 Task: Find connections with filter location Ratingen with filter topic #lawstudentswith filter profile language Spanish with filter current company Aditi Consulting with filter school Pune jobs with filter industry Engineering Services with filter service category Information Management with filter keywords title Software Engineer
Action: Mouse moved to (239, 191)
Screenshot: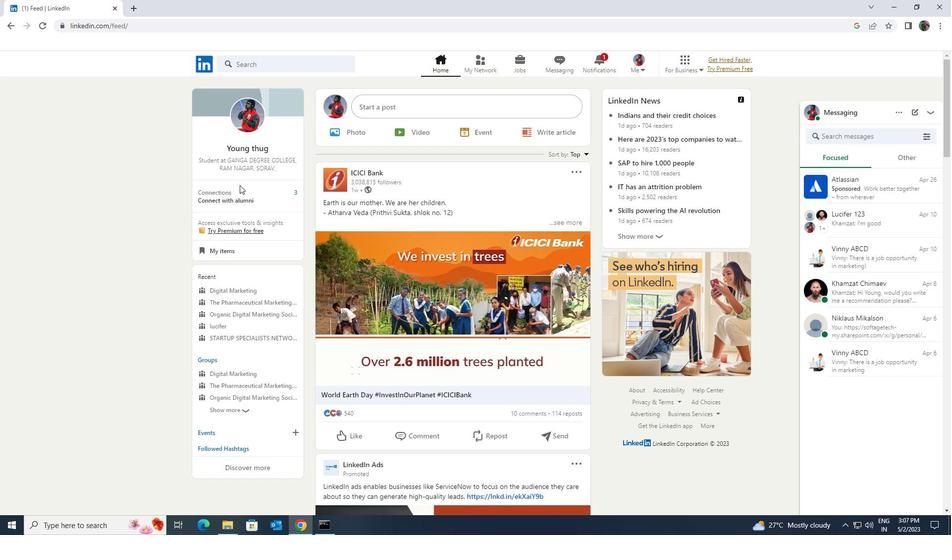 
Action: Mouse pressed left at (239, 191)
Screenshot: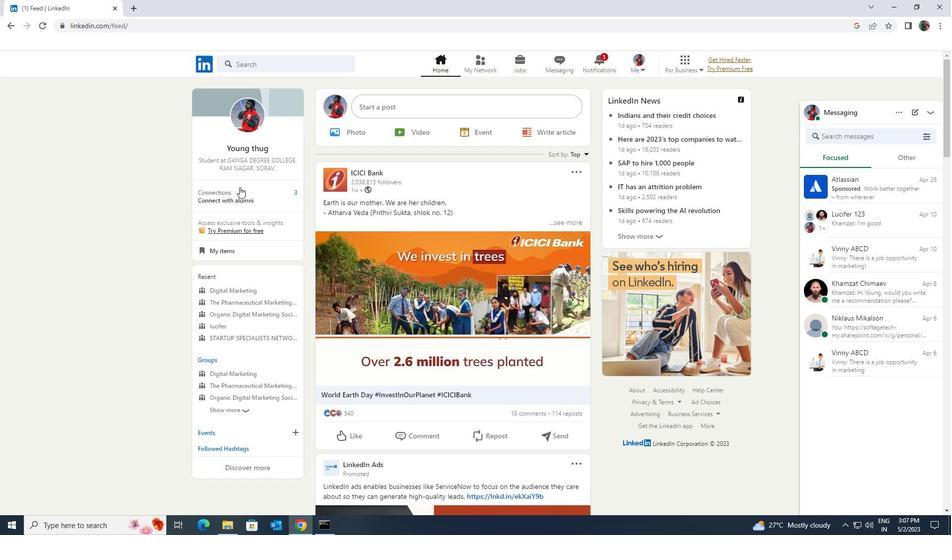 
Action: Mouse moved to (246, 122)
Screenshot: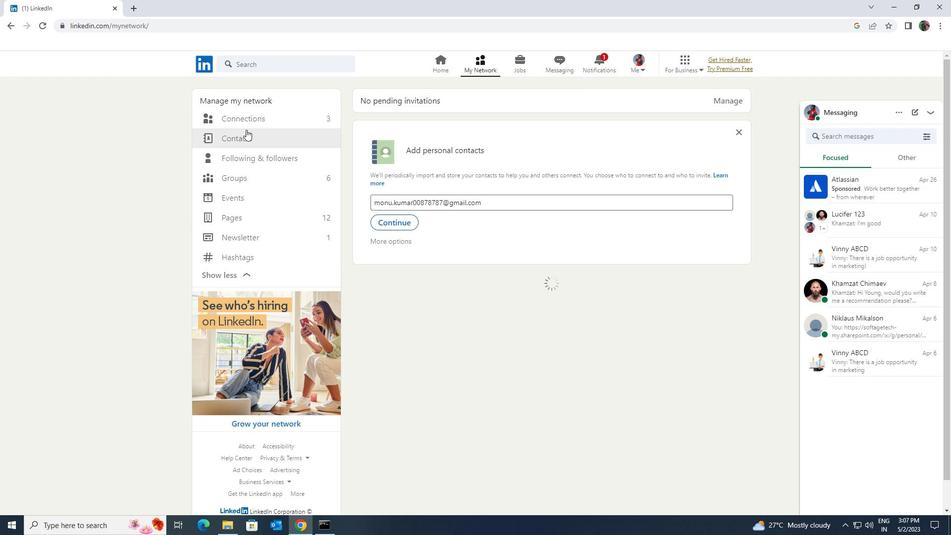
Action: Mouse pressed left at (246, 122)
Screenshot: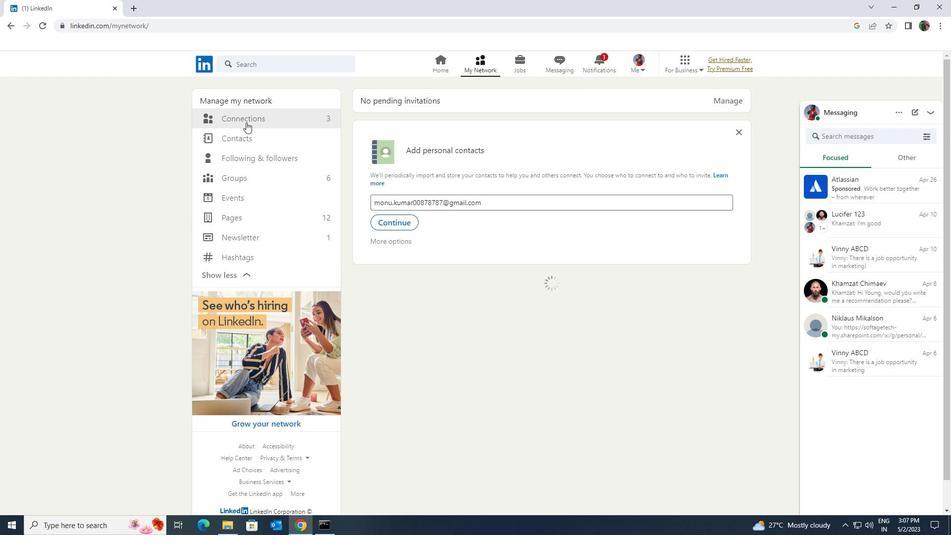 
Action: Mouse moved to (535, 119)
Screenshot: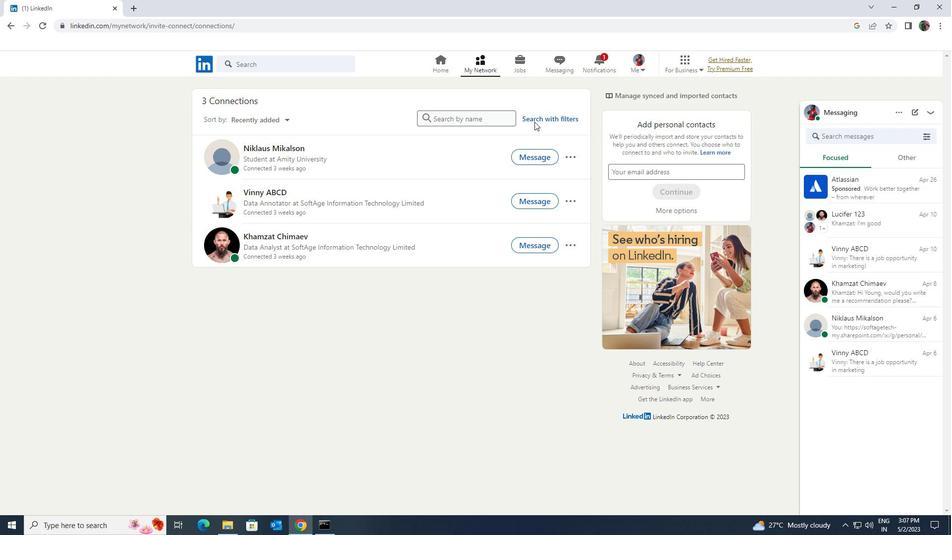 
Action: Mouse pressed left at (535, 119)
Screenshot: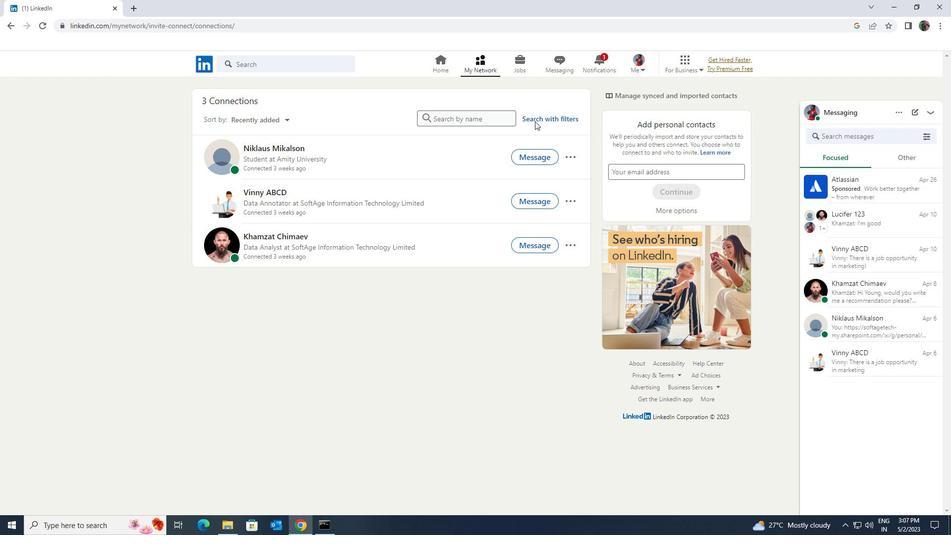 
Action: Mouse pressed left at (535, 119)
Screenshot: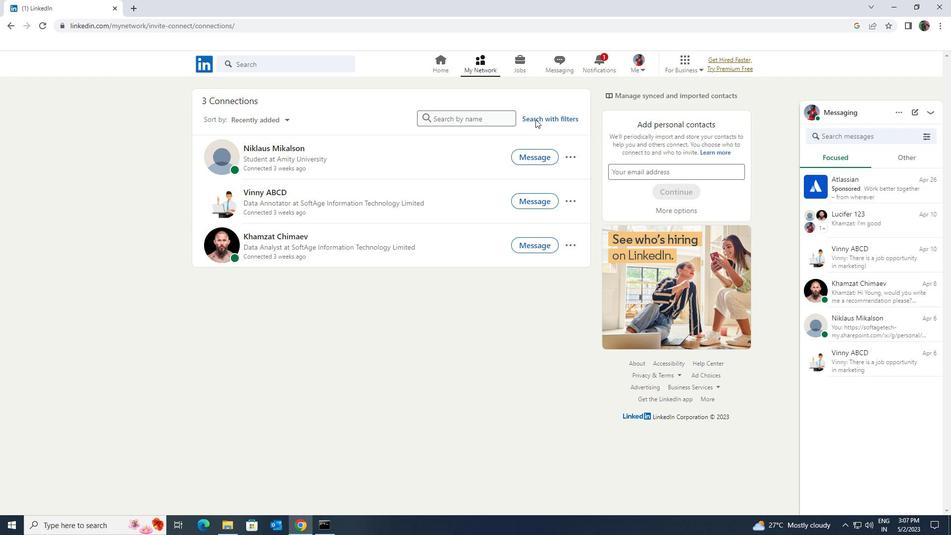 
Action: Mouse moved to (509, 92)
Screenshot: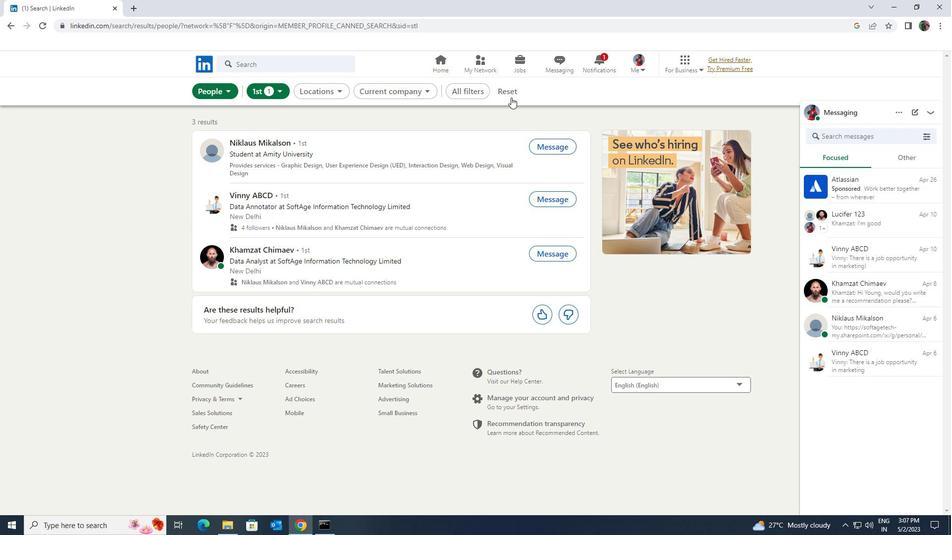 
Action: Mouse pressed left at (509, 92)
Screenshot: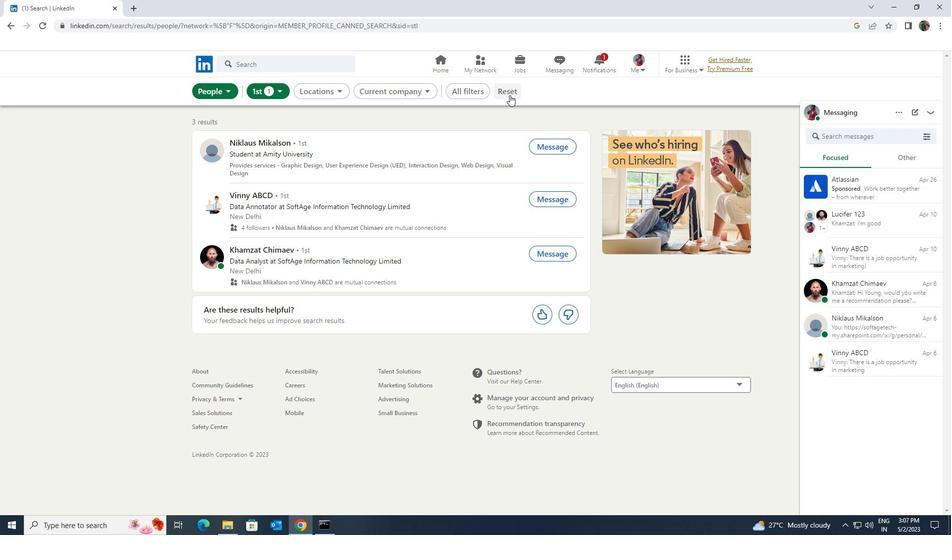
Action: Mouse moved to (488, 91)
Screenshot: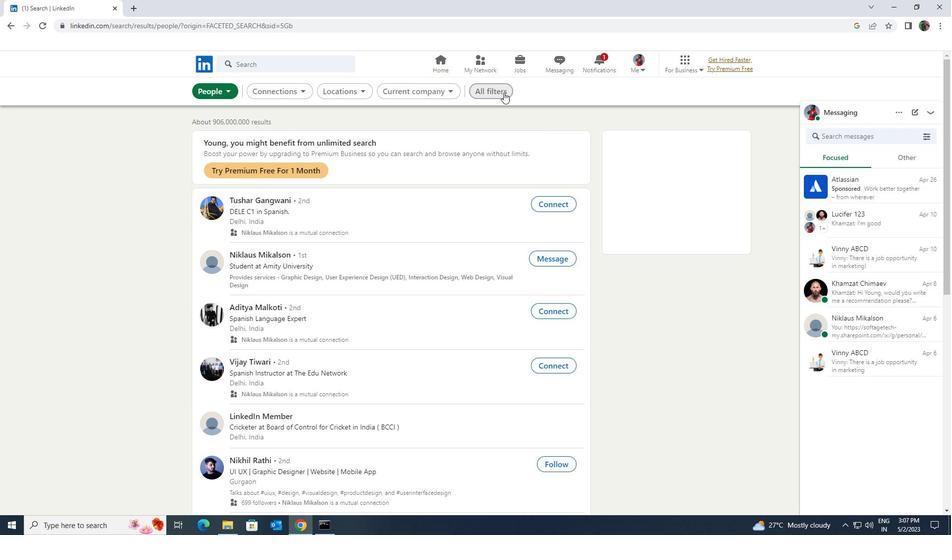 
Action: Mouse pressed left at (488, 91)
Screenshot: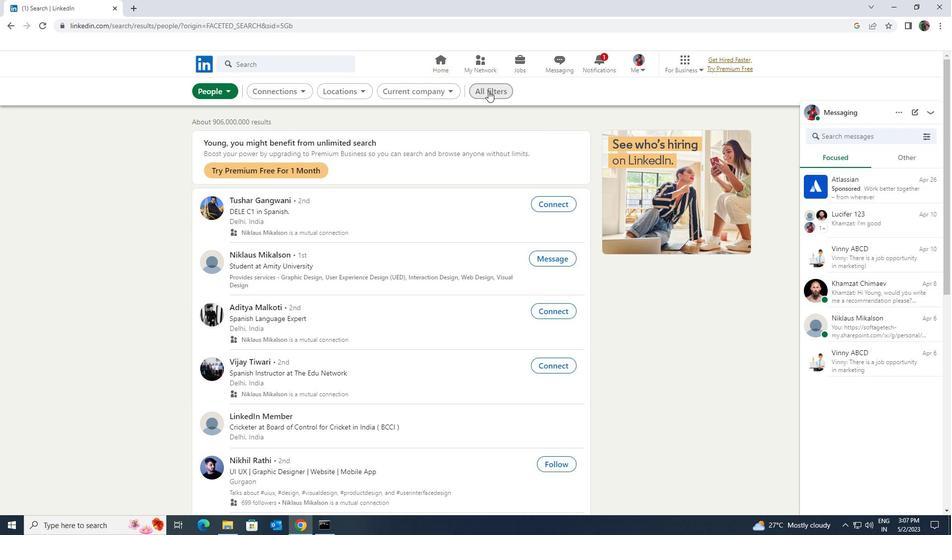 
Action: Mouse moved to (832, 391)
Screenshot: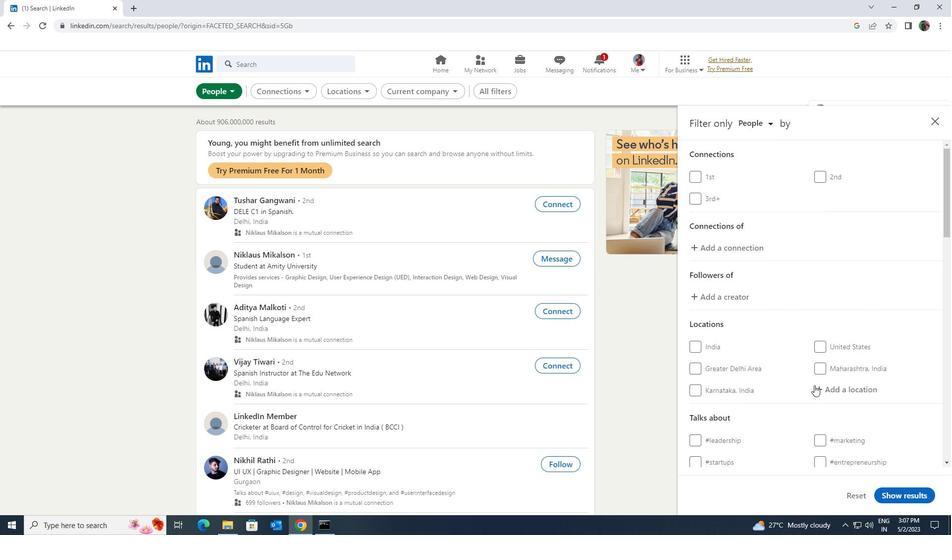 
Action: Mouse pressed left at (832, 391)
Screenshot: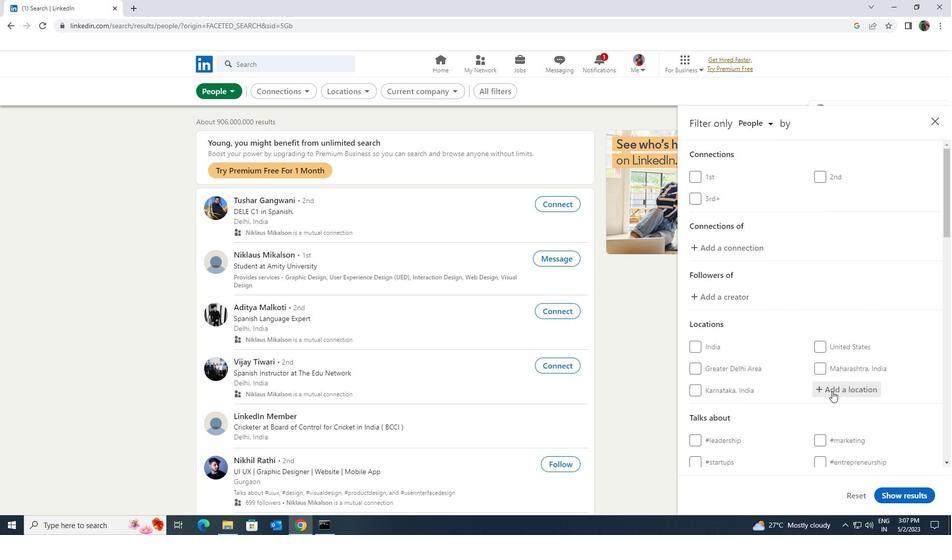 
Action: Key pressed <Key.shift>RATINGEN
Screenshot: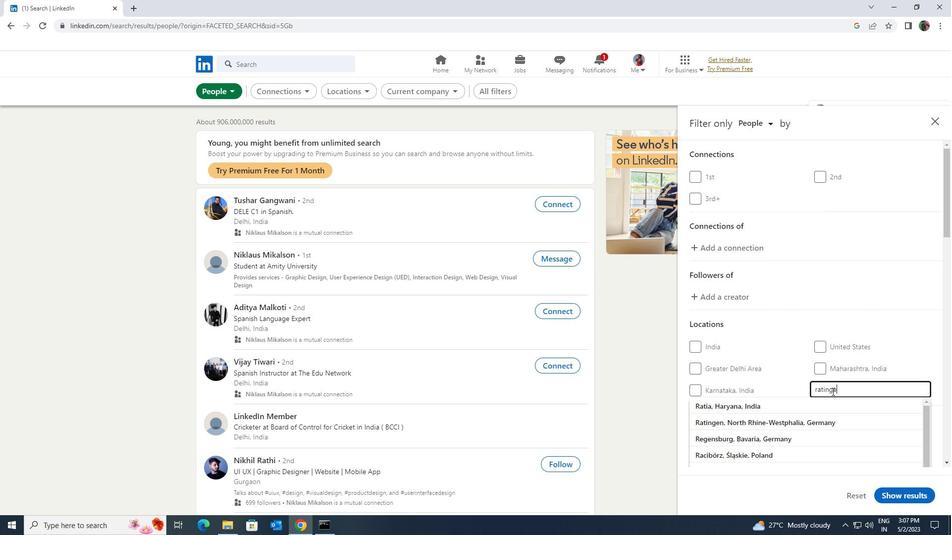 
Action: Mouse moved to (832, 401)
Screenshot: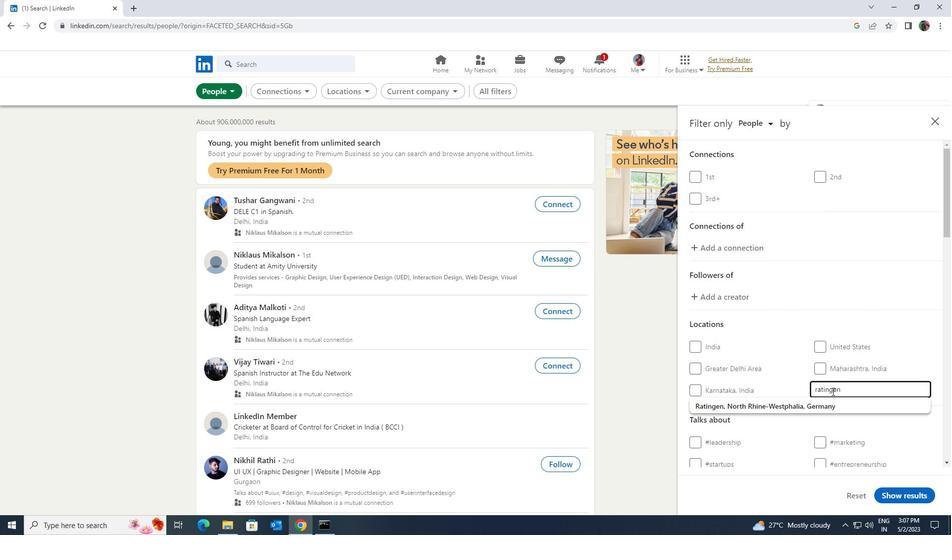 
Action: Mouse pressed left at (832, 401)
Screenshot: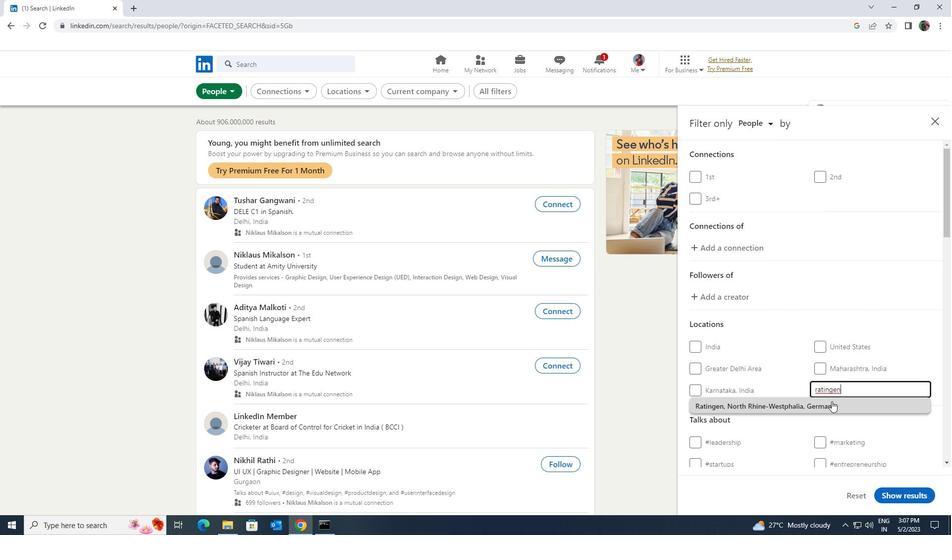 
Action: Mouse moved to (833, 401)
Screenshot: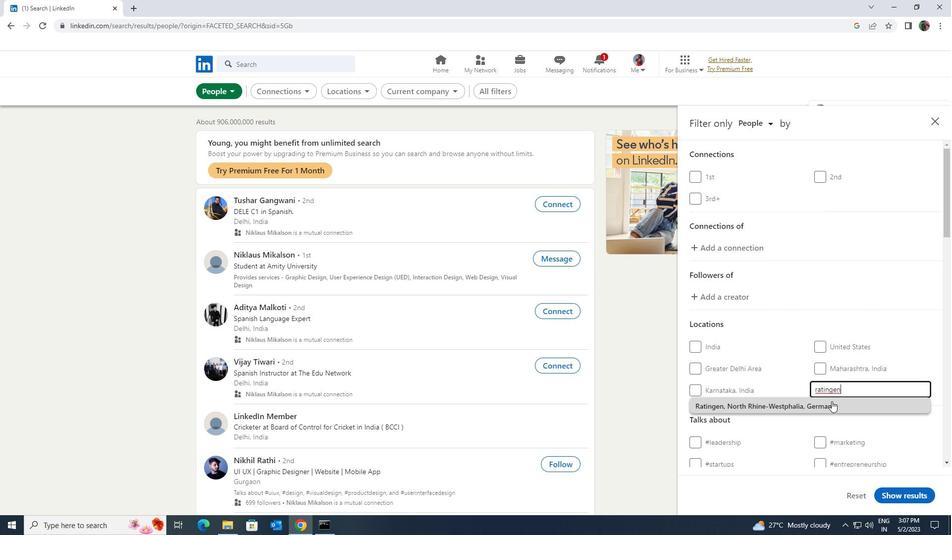 
Action: Mouse scrolled (833, 401) with delta (0, 0)
Screenshot: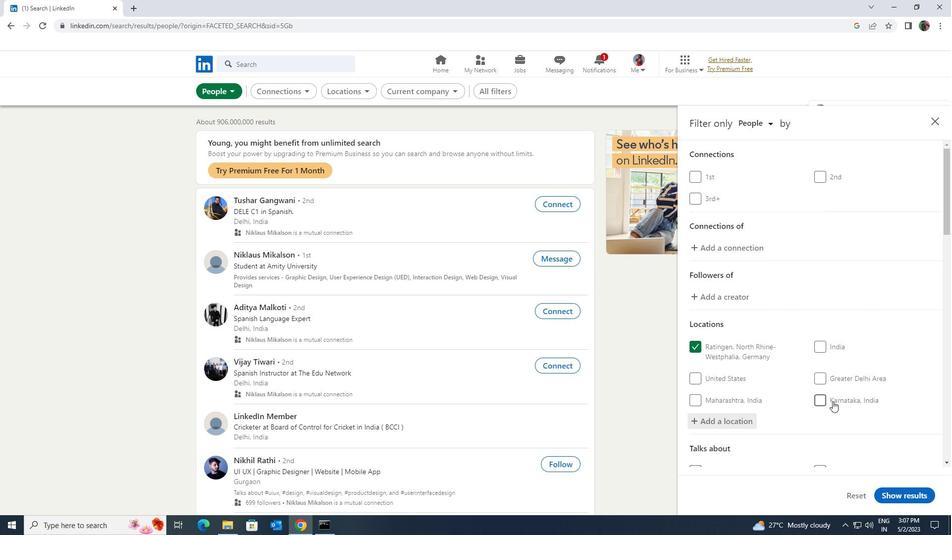 
Action: Mouse scrolled (833, 401) with delta (0, 0)
Screenshot: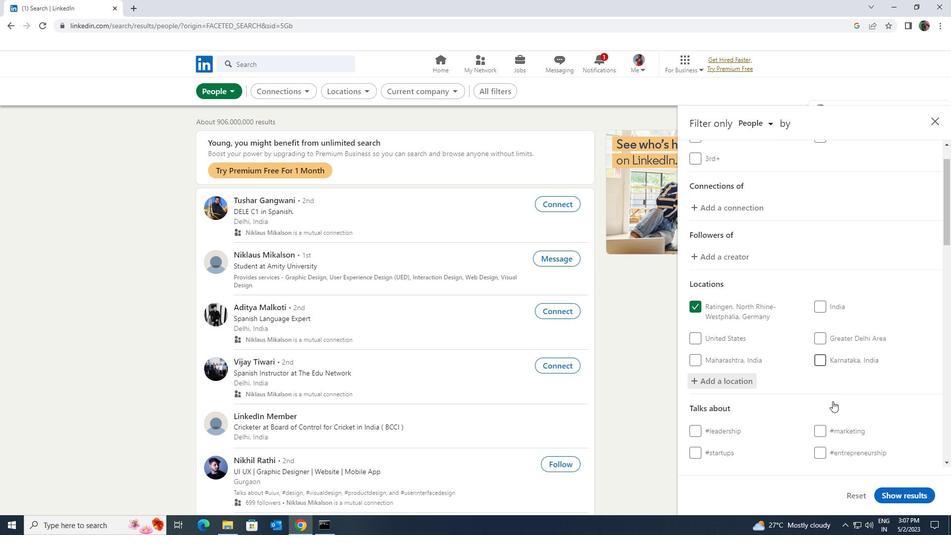
Action: Mouse moved to (833, 407)
Screenshot: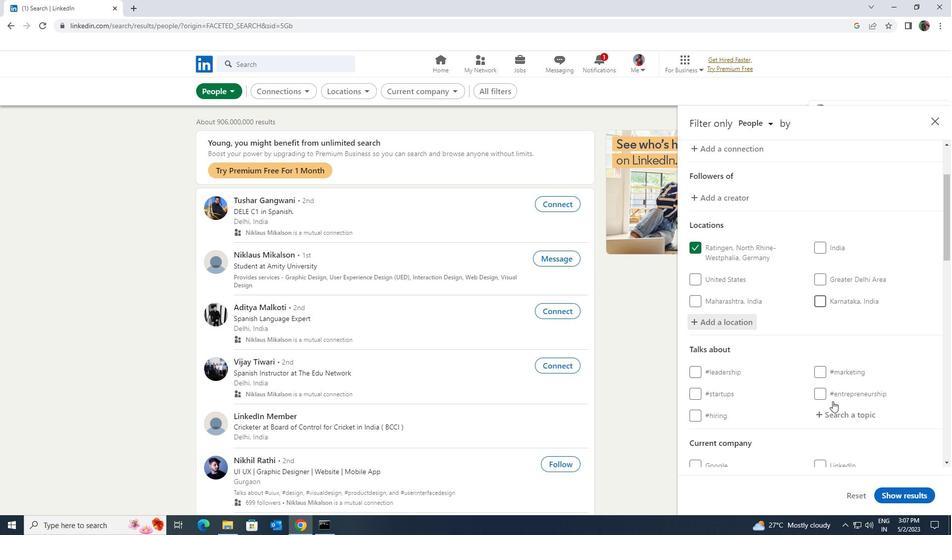 
Action: Mouse pressed left at (833, 407)
Screenshot: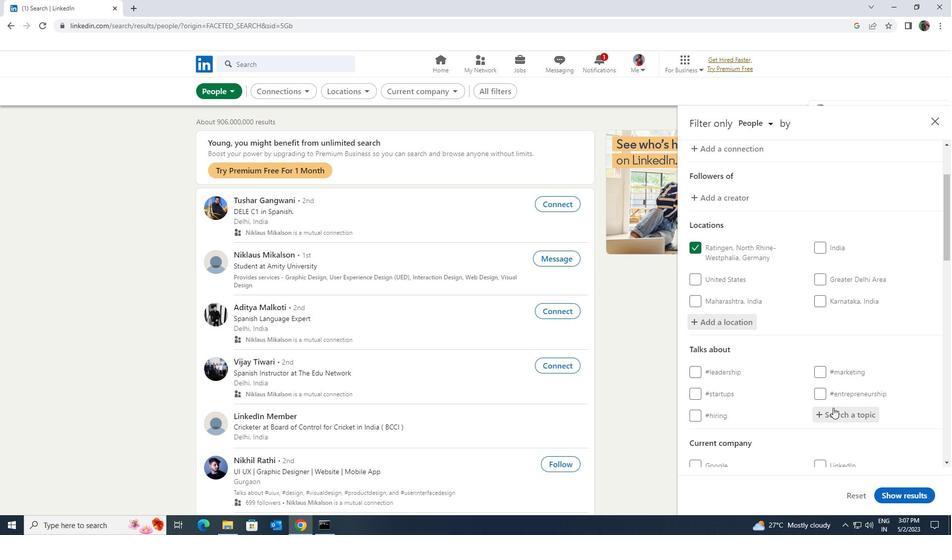 
Action: Key pressed <Key.shift>LAWSTUDENTS
Screenshot: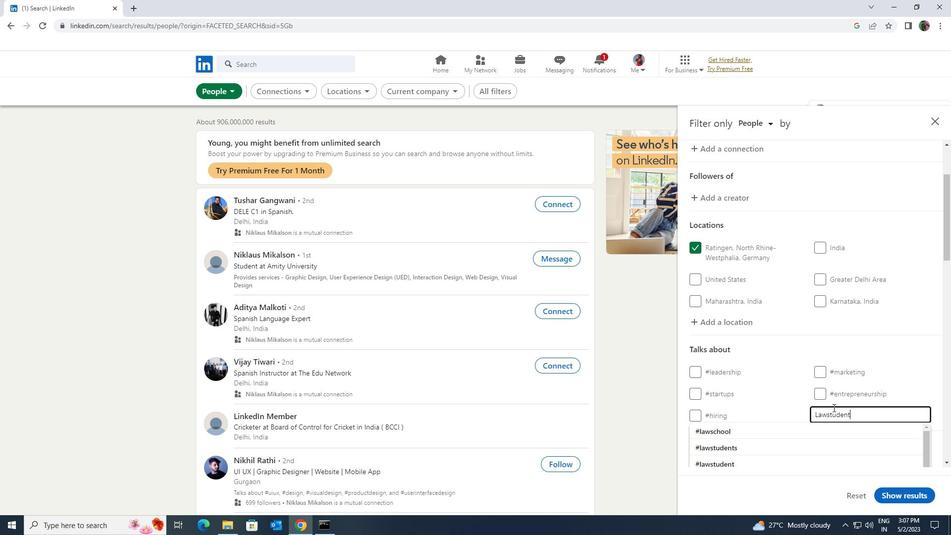 
Action: Mouse moved to (823, 427)
Screenshot: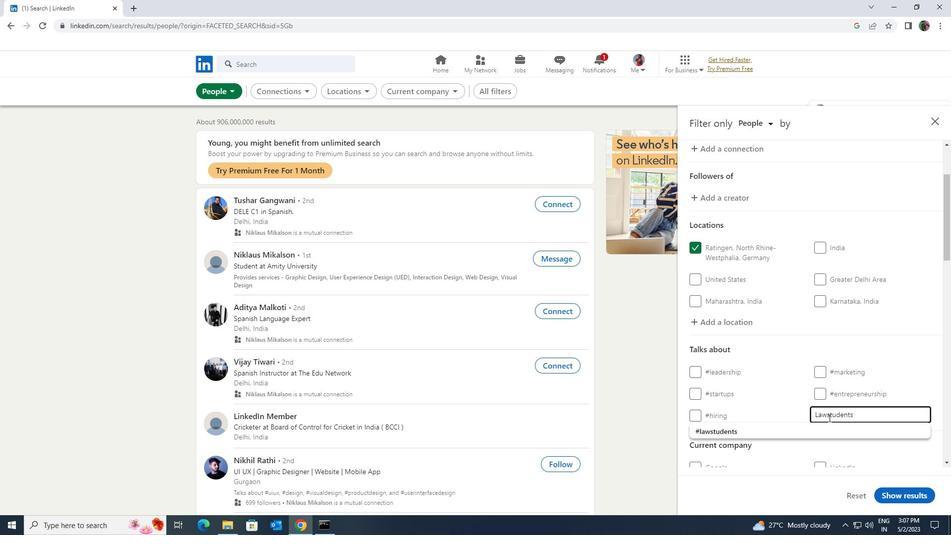 
Action: Mouse pressed left at (823, 427)
Screenshot: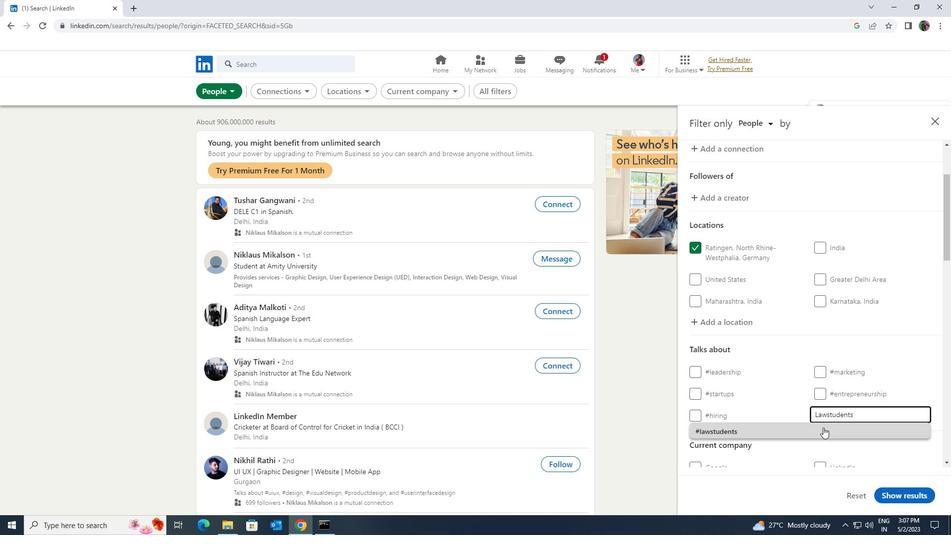 
Action: Mouse moved to (825, 426)
Screenshot: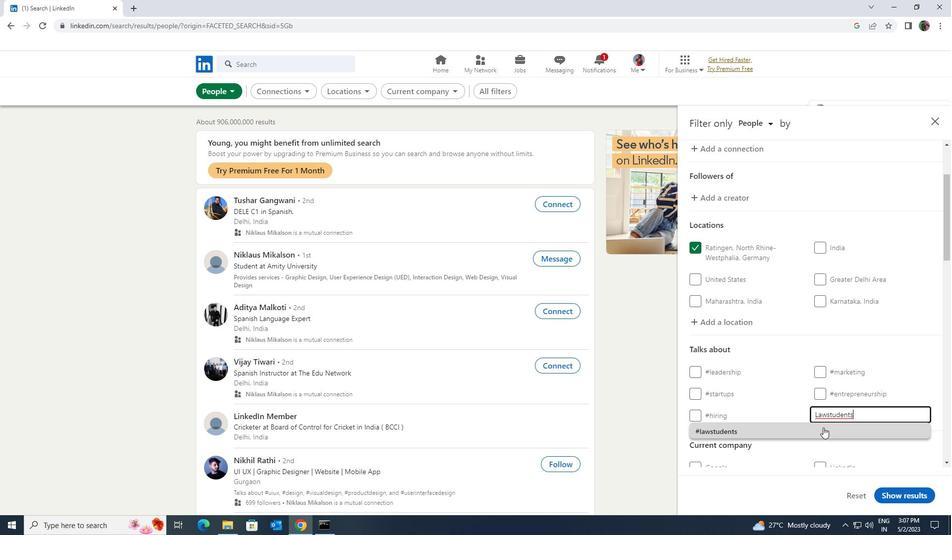 
Action: Mouse scrolled (825, 426) with delta (0, 0)
Screenshot: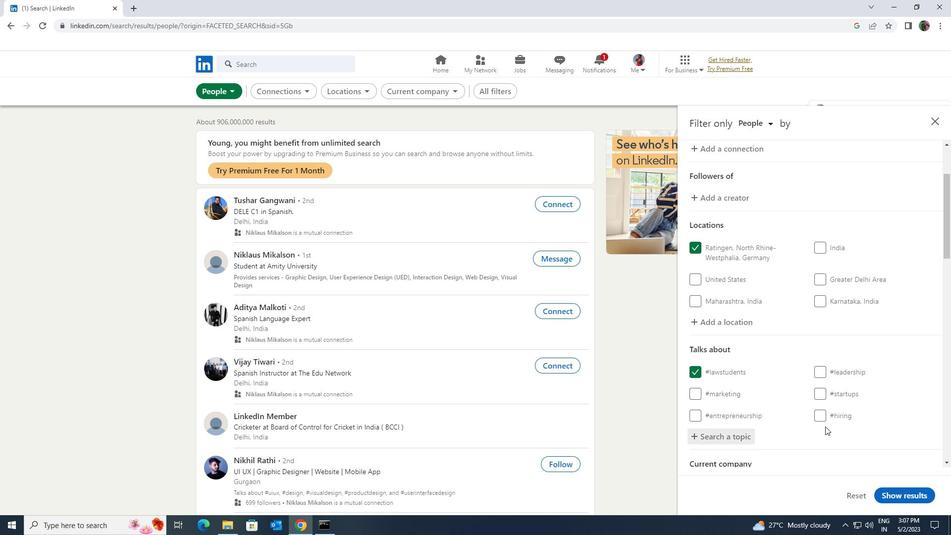 
Action: Mouse scrolled (825, 426) with delta (0, 0)
Screenshot: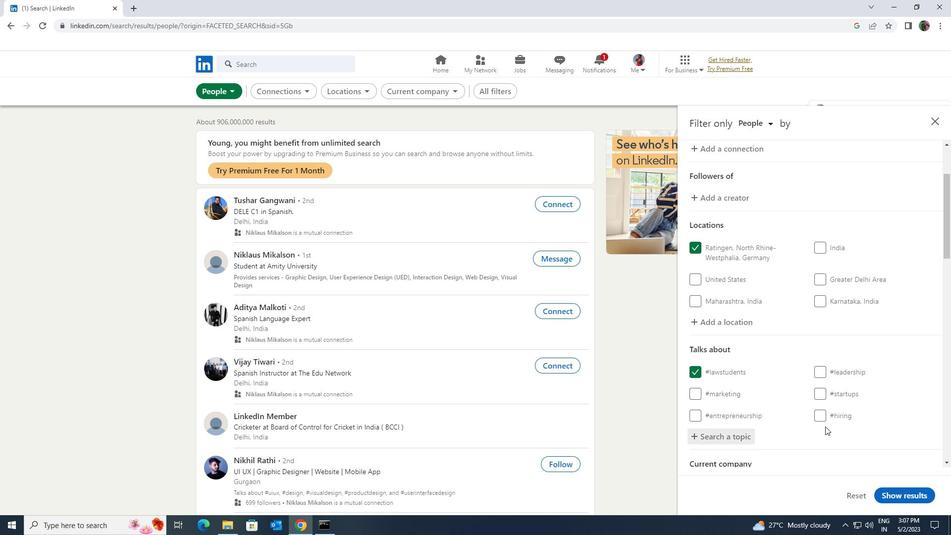 
Action: Mouse moved to (825, 422)
Screenshot: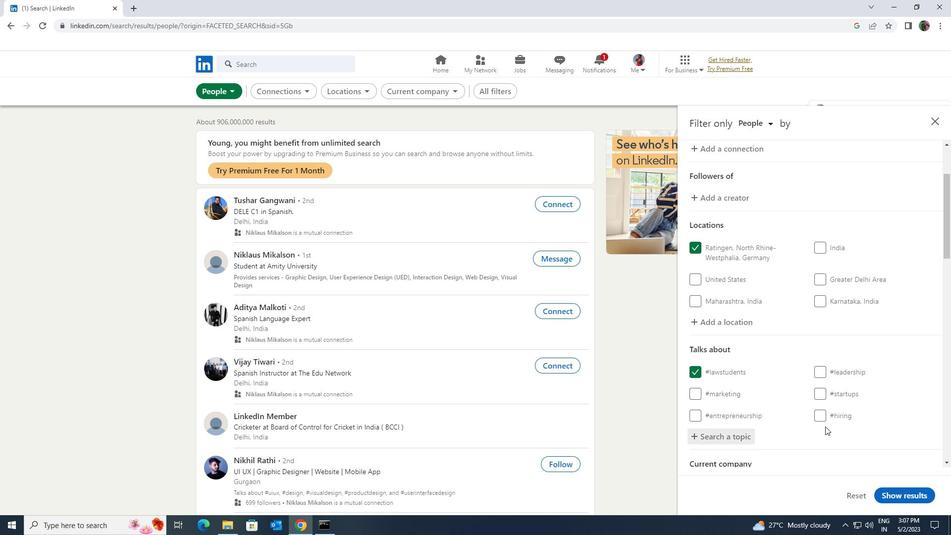 
Action: Mouse scrolled (825, 422) with delta (0, 0)
Screenshot: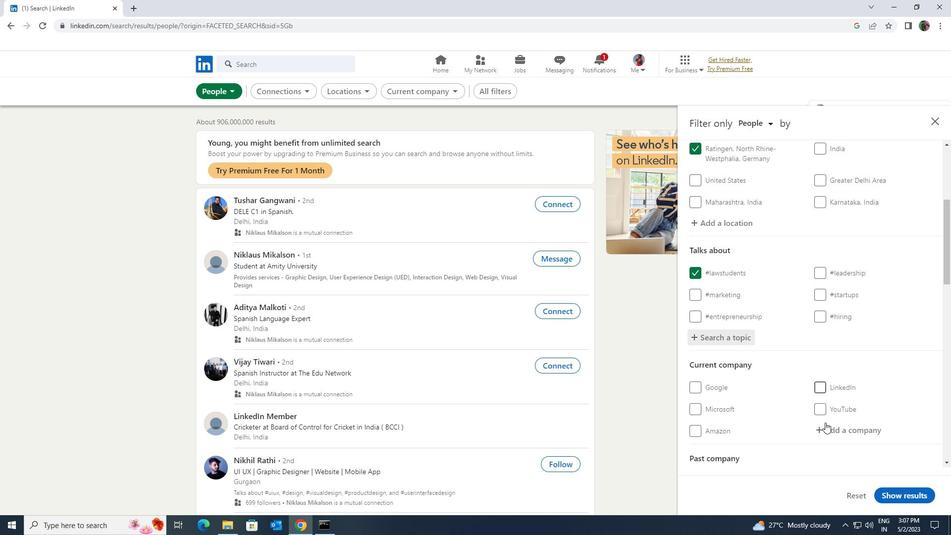 
Action: Mouse scrolled (825, 422) with delta (0, 0)
Screenshot: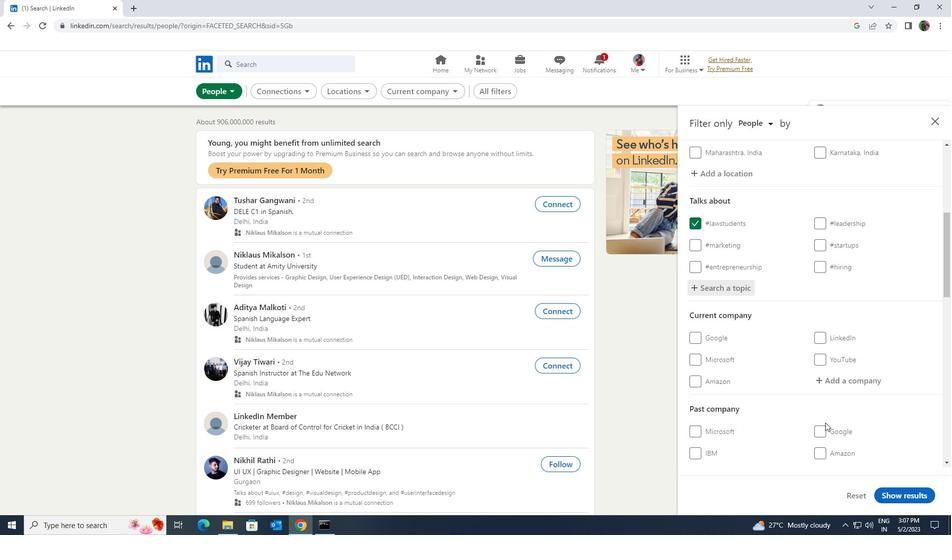
Action: Mouse scrolled (825, 422) with delta (0, 0)
Screenshot: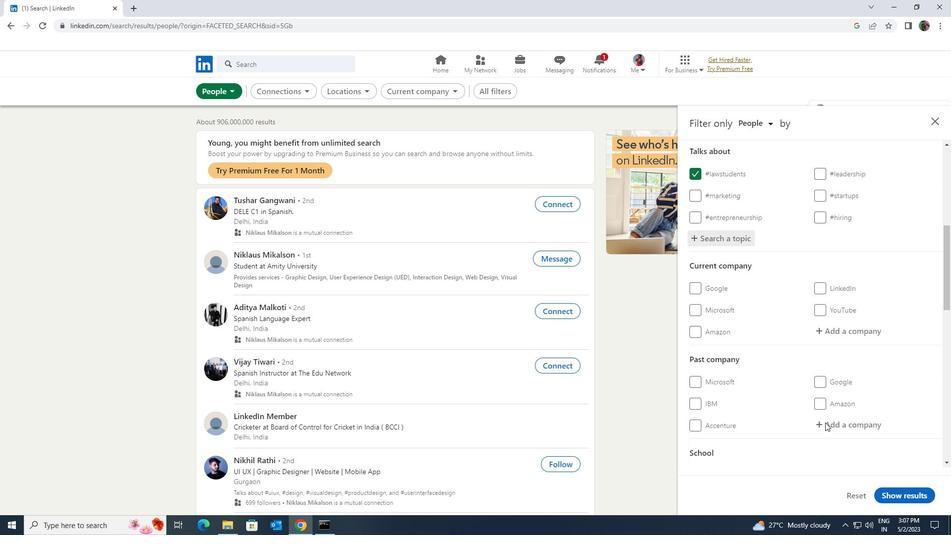 
Action: Mouse scrolled (825, 422) with delta (0, 0)
Screenshot: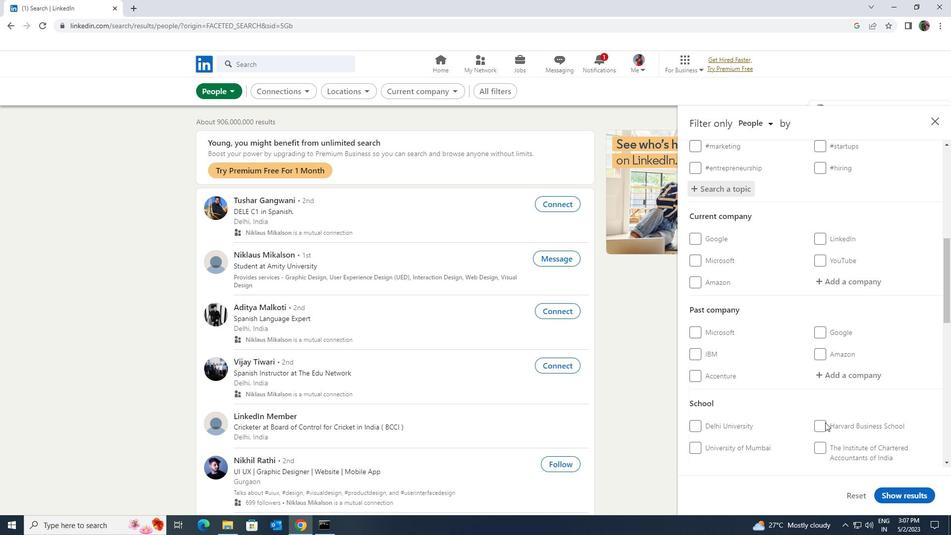 
Action: Mouse scrolled (825, 422) with delta (0, 0)
Screenshot: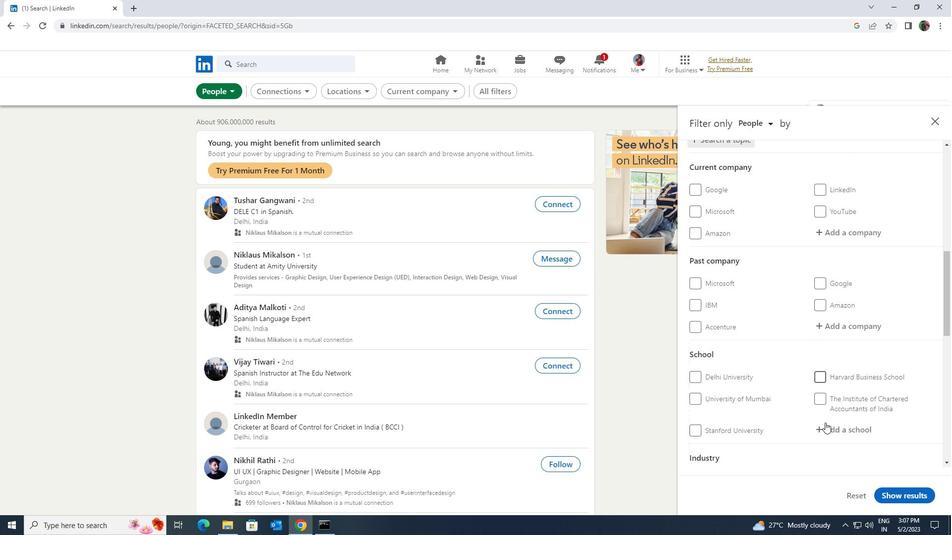 
Action: Mouse scrolled (825, 422) with delta (0, 0)
Screenshot: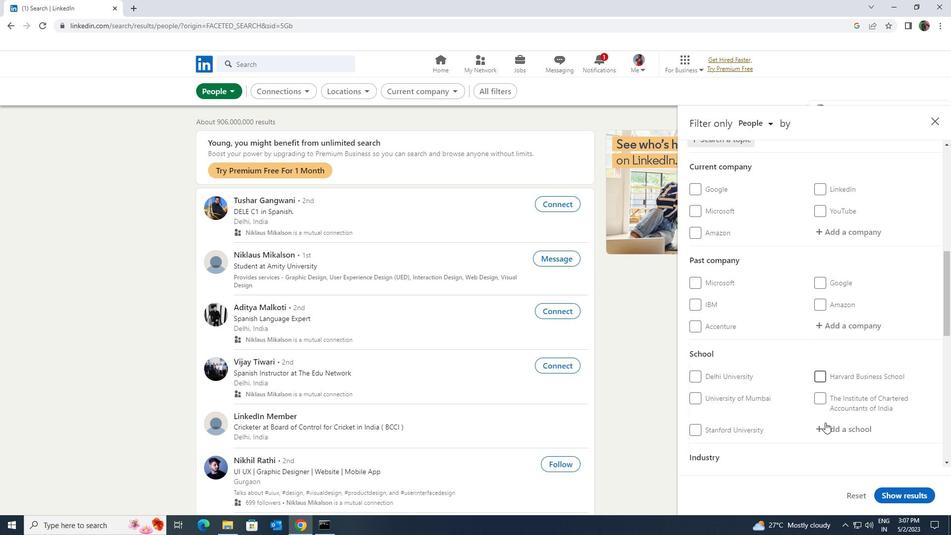 
Action: Mouse scrolled (825, 422) with delta (0, 0)
Screenshot: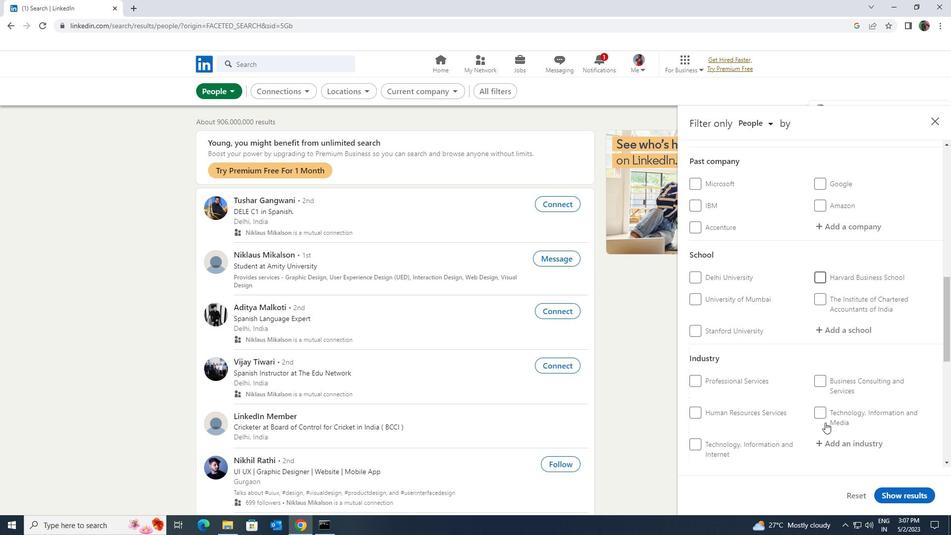 
Action: Mouse scrolled (825, 422) with delta (0, 0)
Screenshot: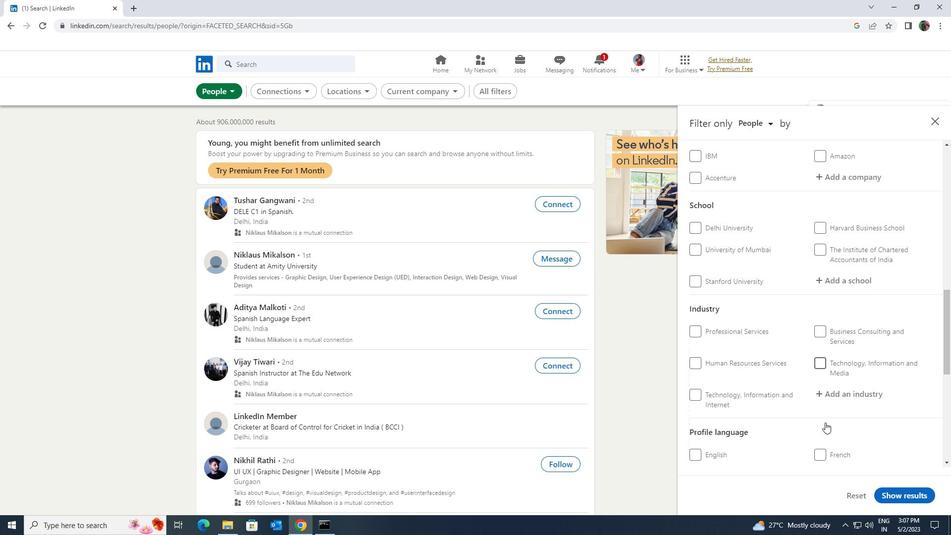 
Action: Mouse moved to (703, 426)
Screenshot: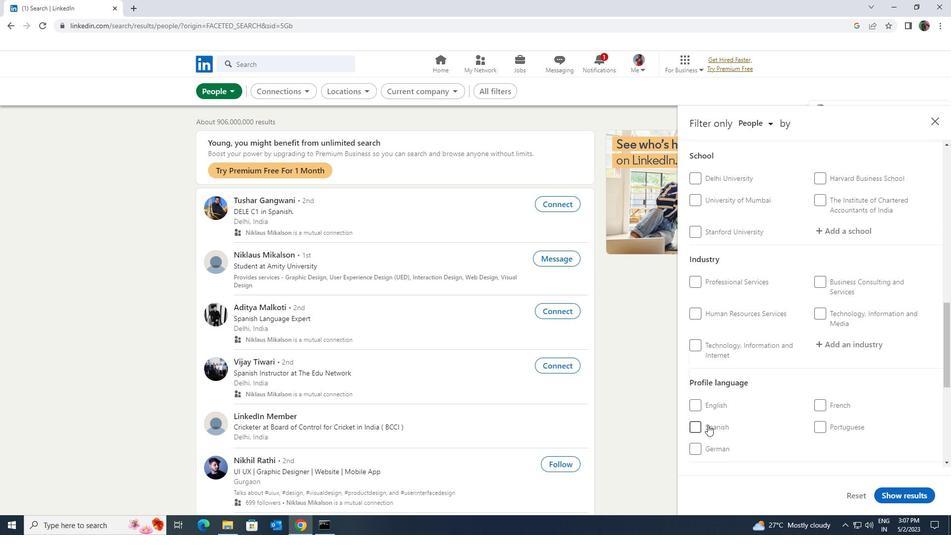 
Action: Mouse pressed left at (703, 426)
Screenshot: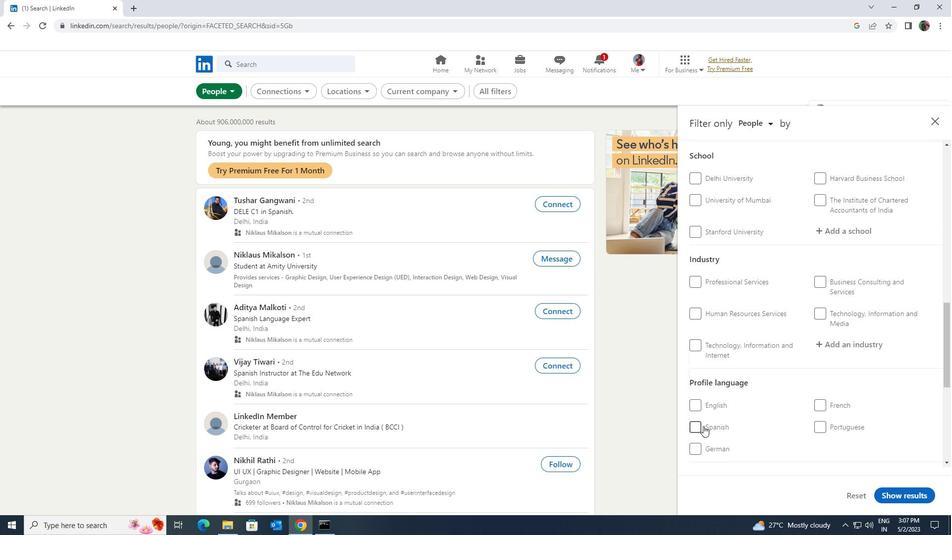 
Action: Mouse moved to (810, 421)
Screenshot: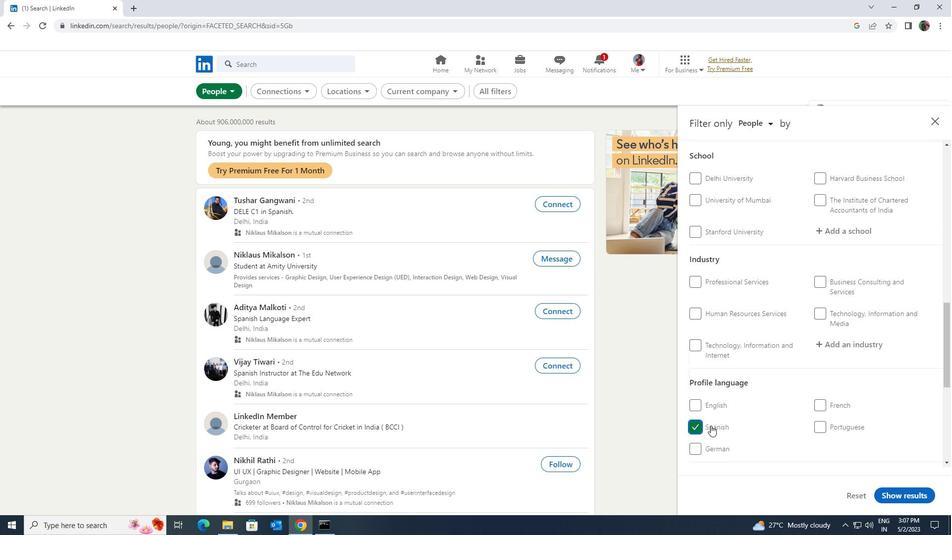 
Action: Mouse scrolled (810, 422) with delta (0, 0)
Screenshot: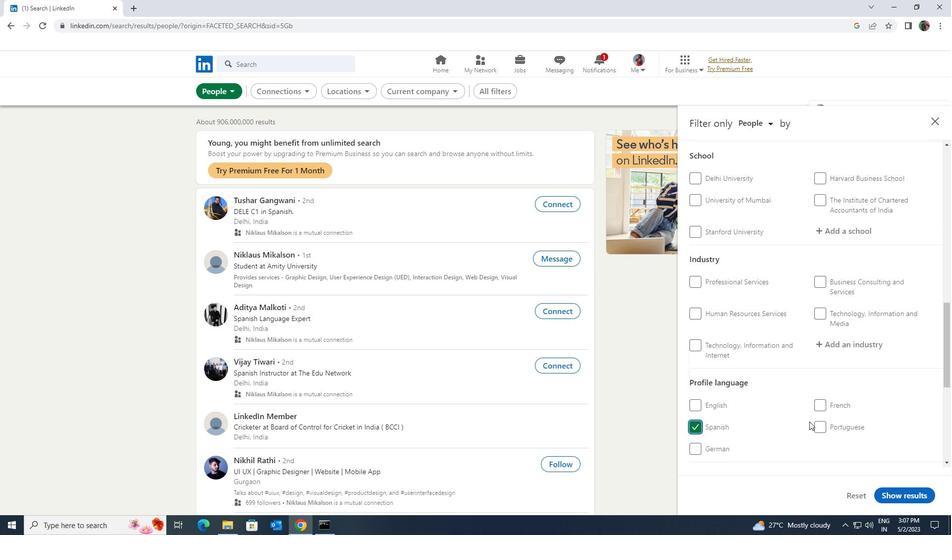 
Action: Mouse scrolled (810, 422) with delta (0, 0)
Screenshot: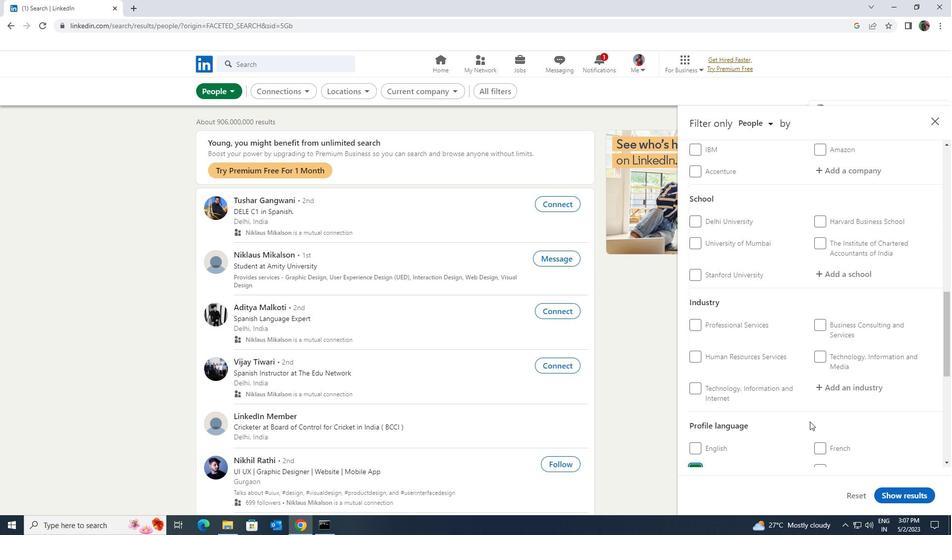 
Action: Mouse scrolled (810, 422) with delta (0, 0)
Screenshot: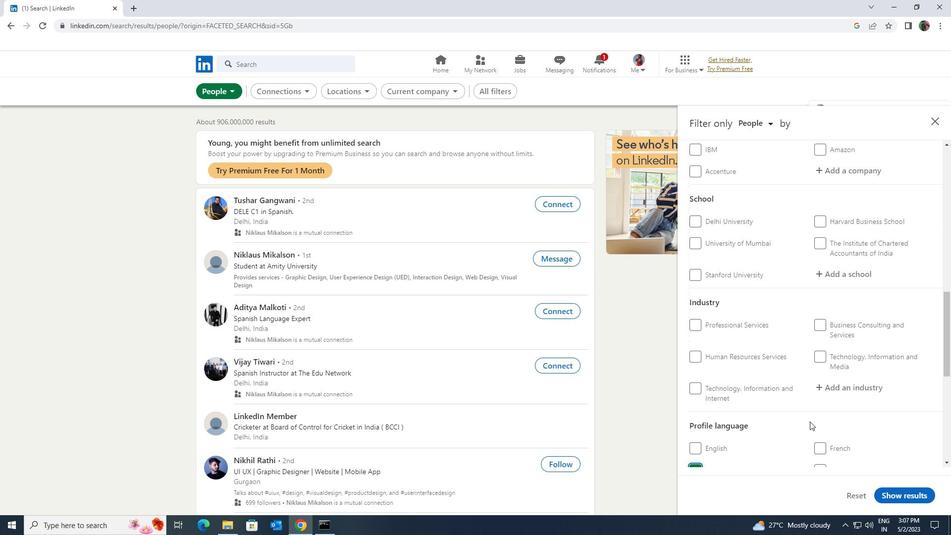 
Action: Mouse scrolled (810, 422) with delta (0, 0)
Screenshot: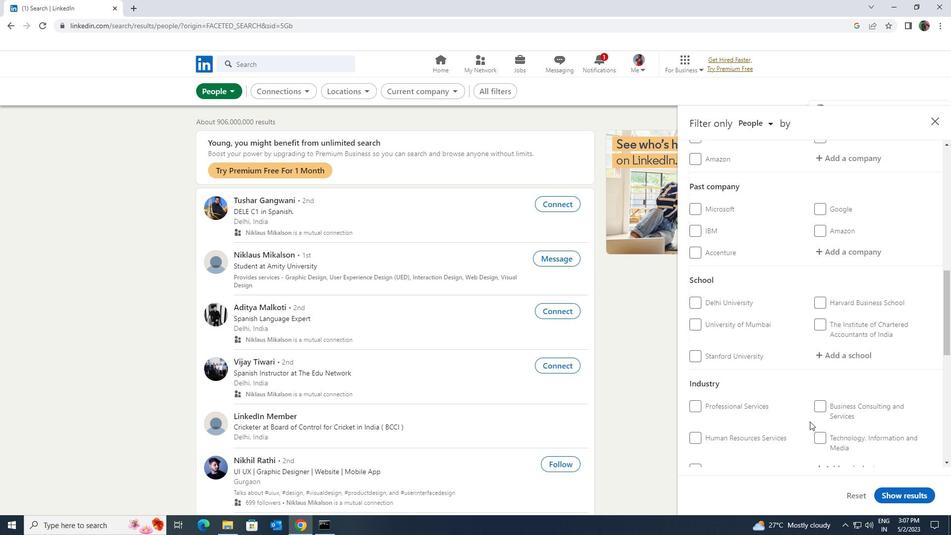 
Action: Mouse scrolled (810, 422) with delta (0, 0)
Screenshot: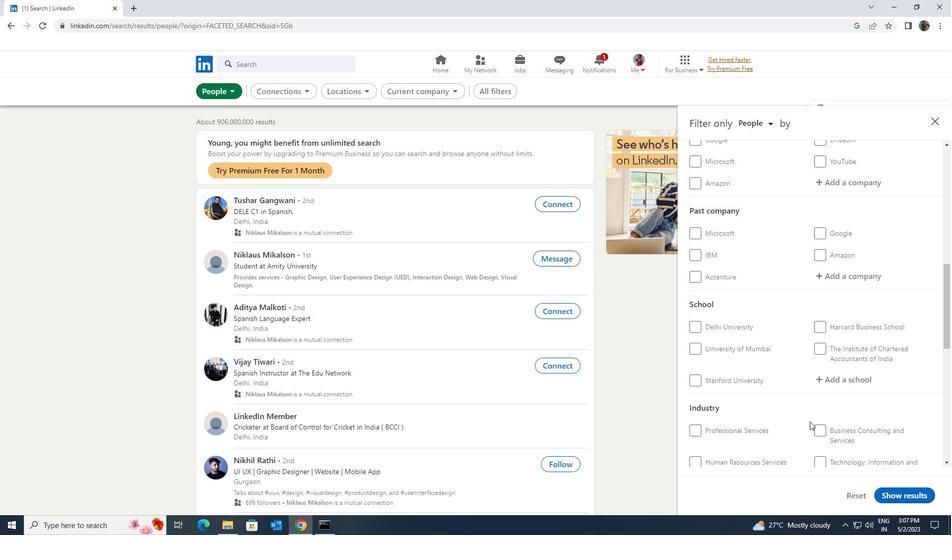 
Action: Mouse scrolled (810, 422) with delta (0, 0)
Screenshot: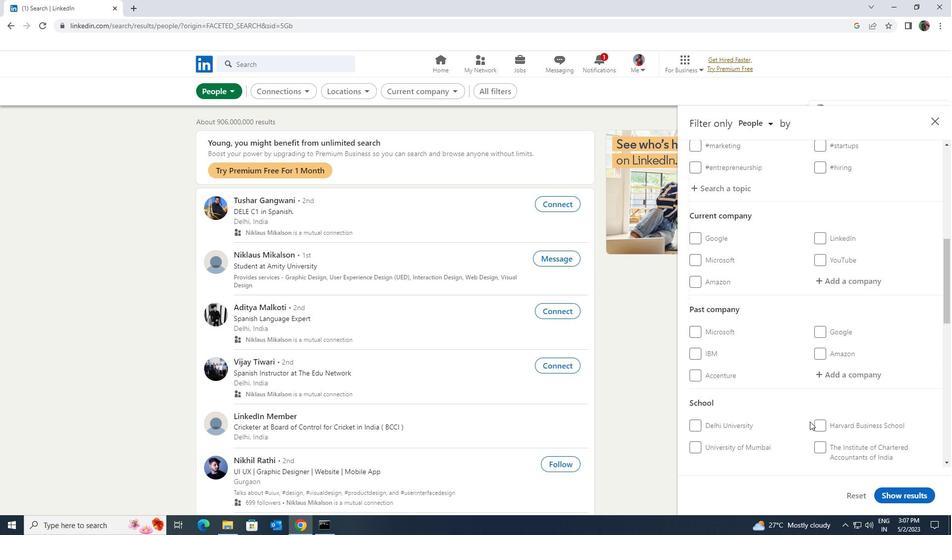
Action: Mouse scrolled (810, 422) with delta (0, 0)
Screenshot: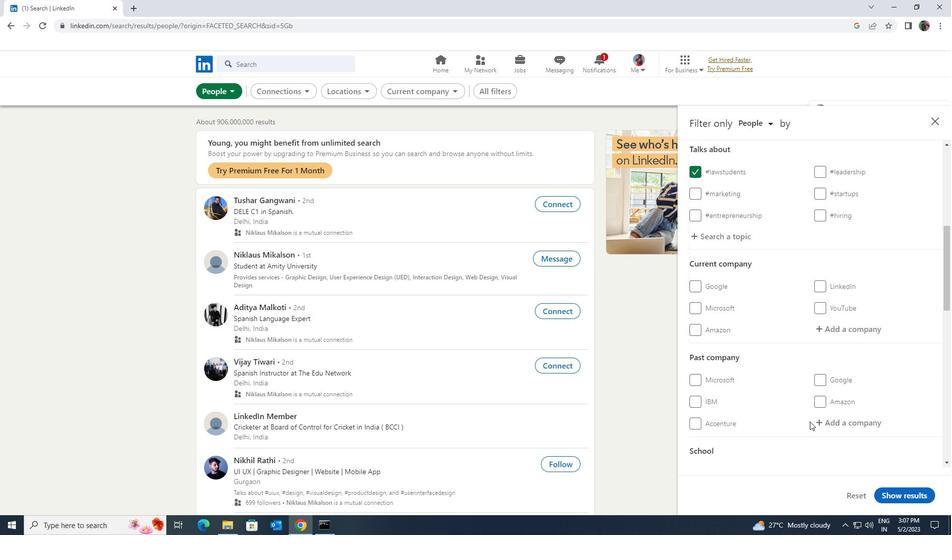 
Action: Mouse scrolled (810, 422) with delta (0, 0)
Screenshot: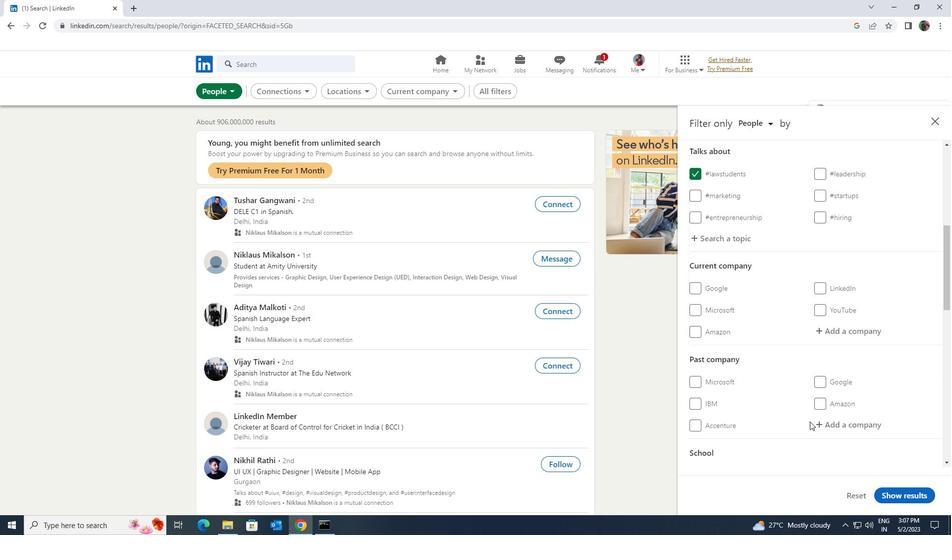 
Action: Mouse moved to (820, 423)
Screenshot: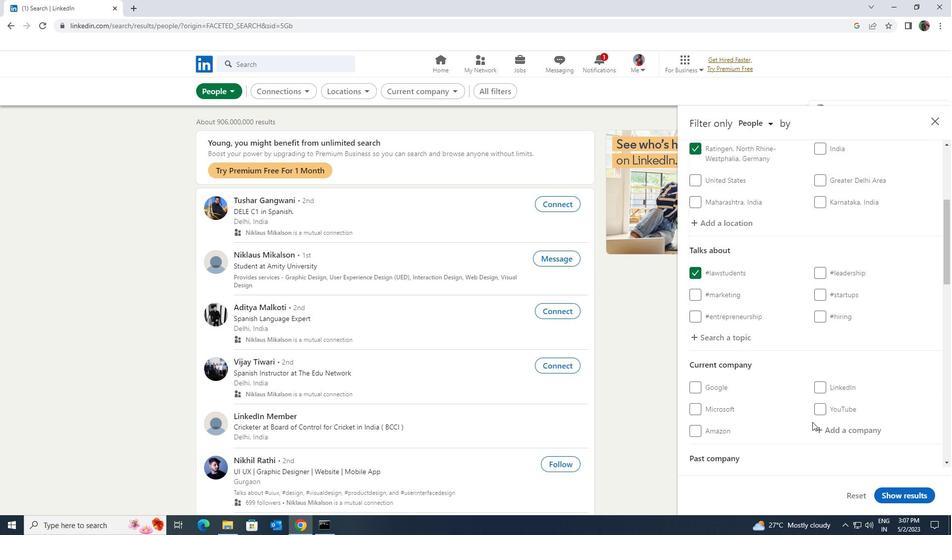 
Action: Mouse pressed left at (820, 423)
Screenshot: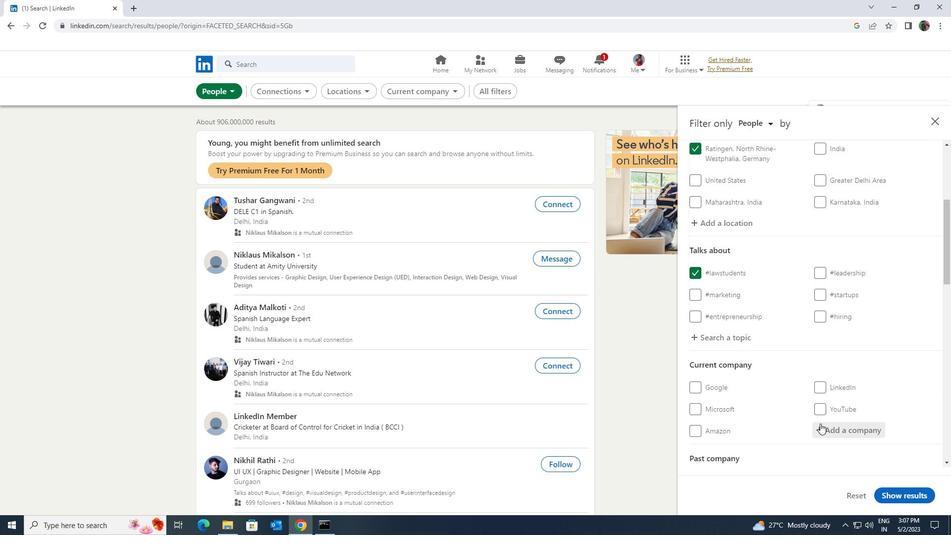 
Action: Key pressed <Key.shift><Key.shift><Key.shift><Key.shift><Key.shift><Key.shift><Key.shift>ADITI<Key.space><Key.shift>CO
Screenshot: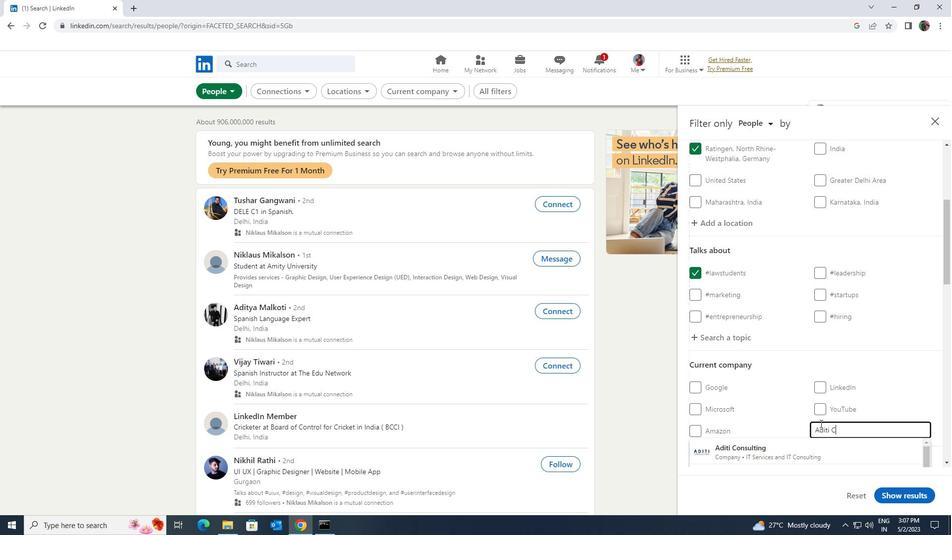 
Action: Mouse moved to (803, 452)
Screenshot: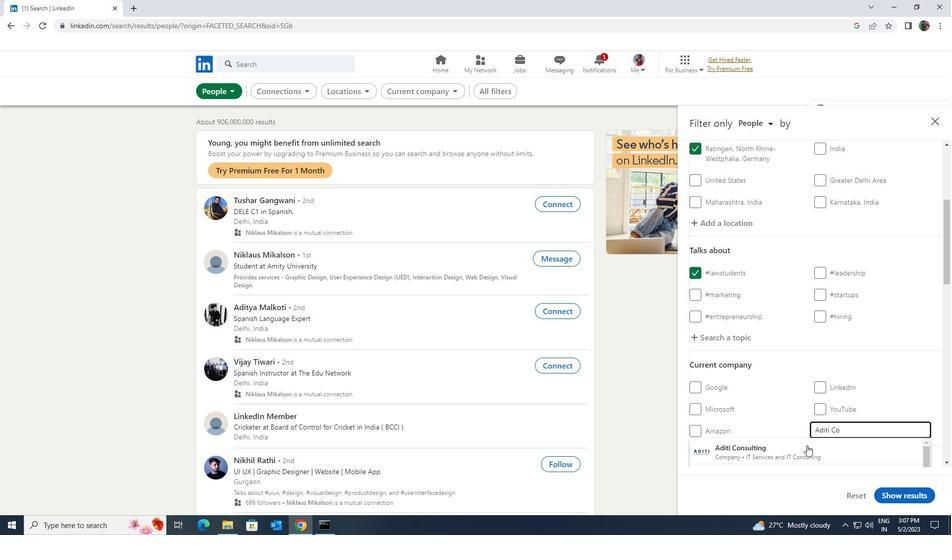 
Action: Mouse pressed left at (803, 452)
Screenshot: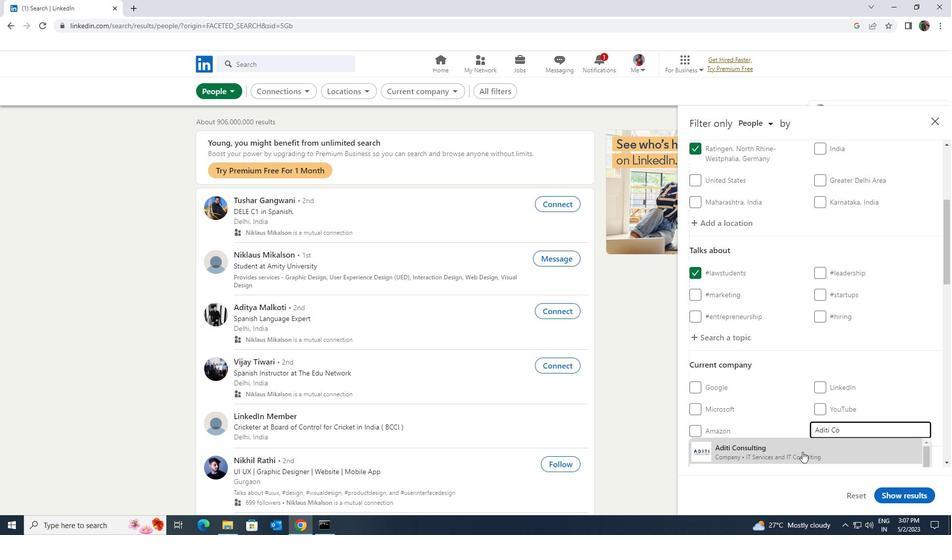 
Action: Mouse moved to (815, 392)
Screenshot: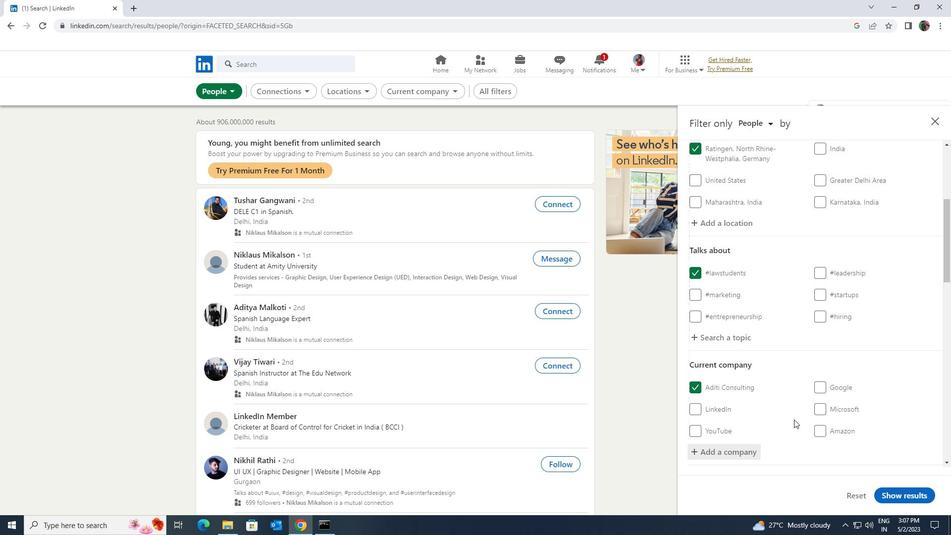 
Action: Mouse scrolled (815, 391) with delta (0, 0)
Screenshot: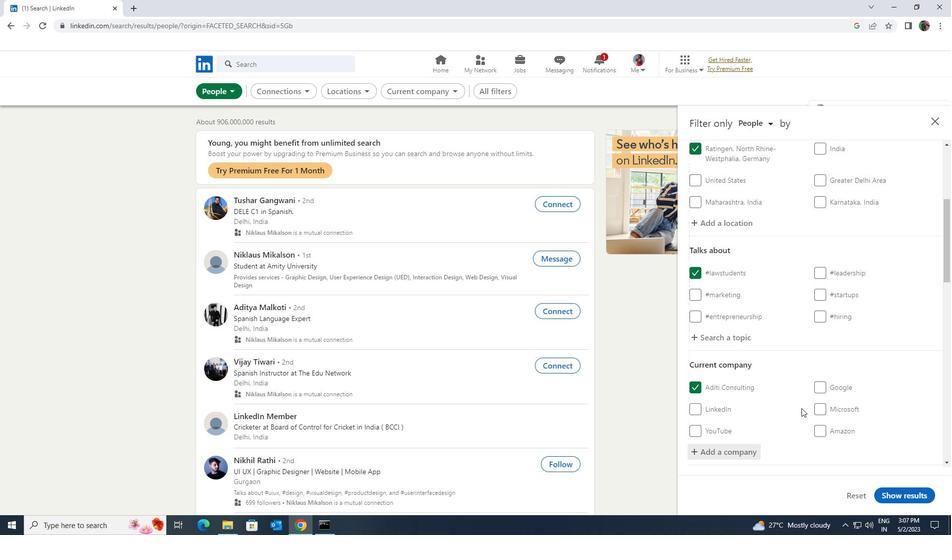 
Action: Mouse moved to (818, 391)
Screenshot: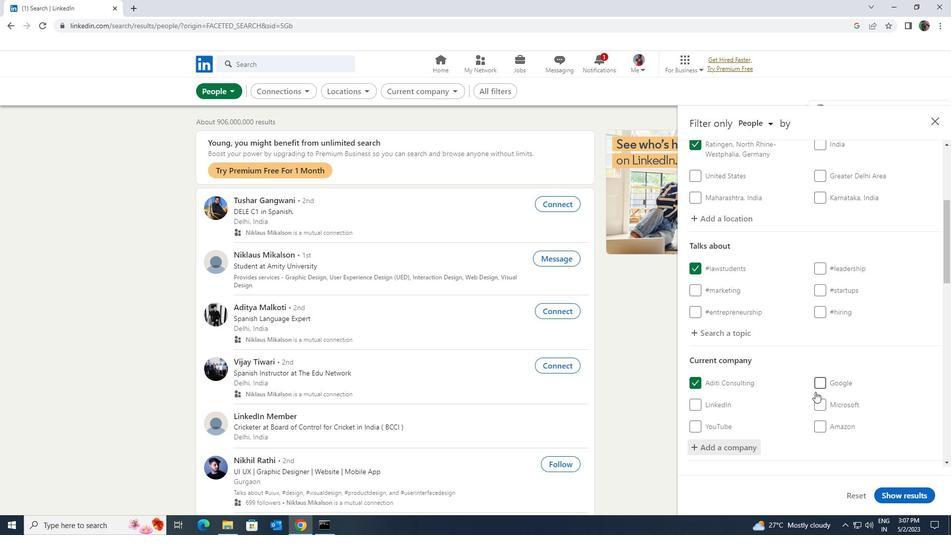 
Action: Mouse scrolled (818, 391) with delta (0, 0)
Screenshot: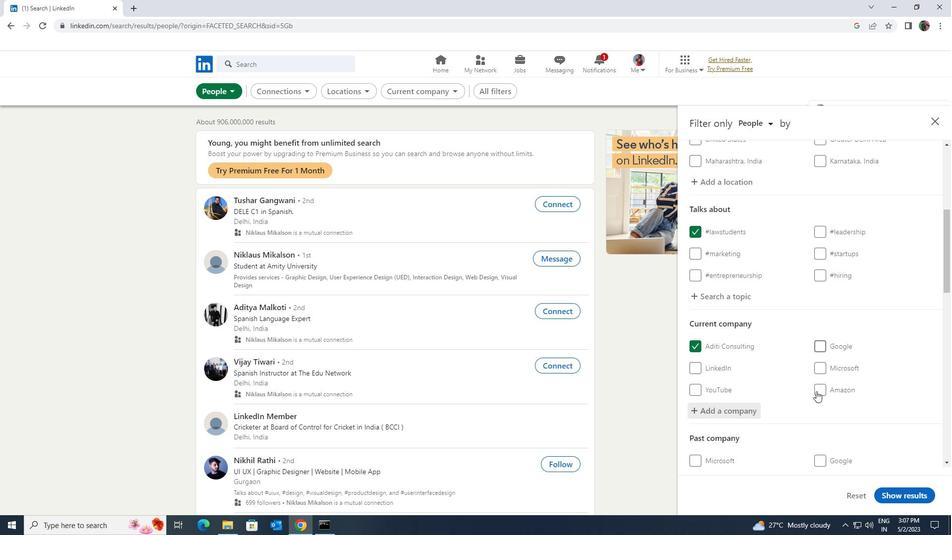 
Action: Mouse scrolled (818, 391) with delta (0, 0)
Screenshot: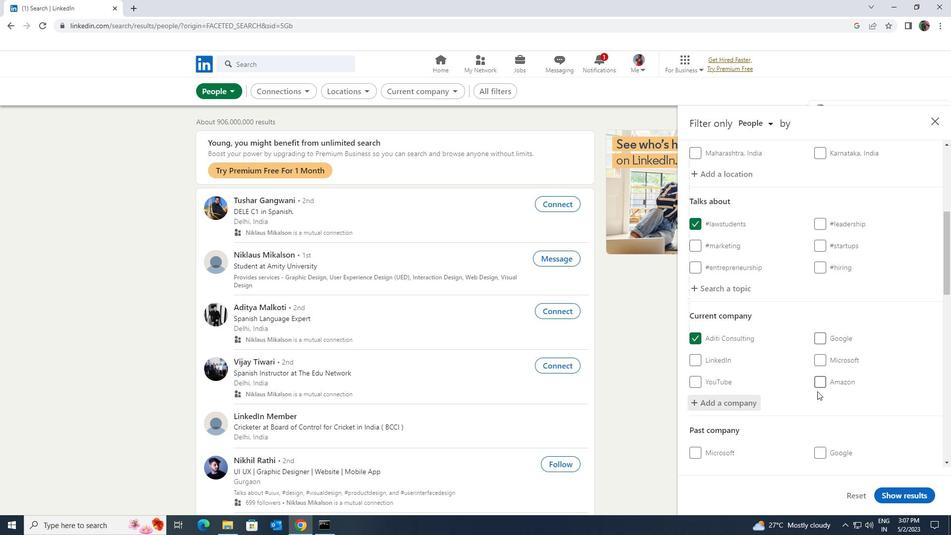 
Action: Mouse scrolled (818, 391) with delta (0, 0)
Screenshot: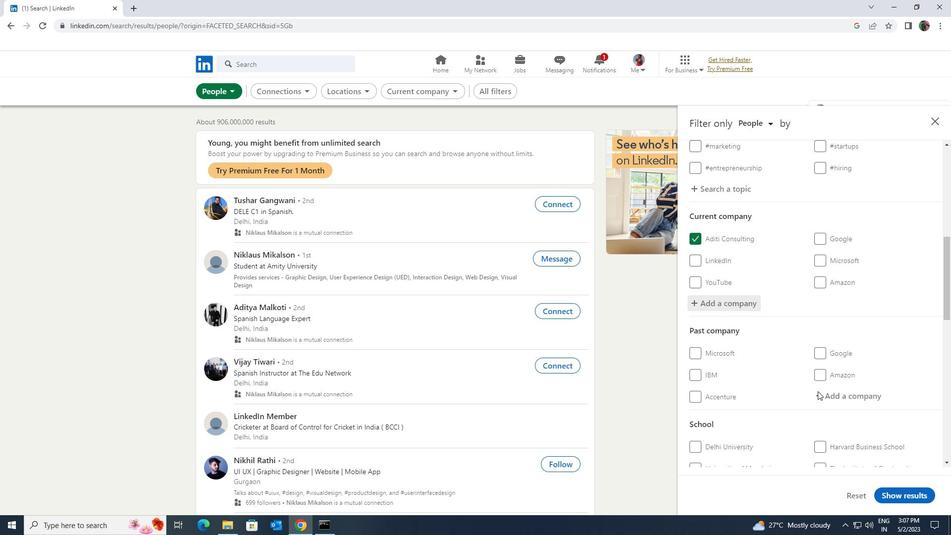 
Action: Mouse scrolled (818, 391) with delta (0, 0)
Screenshot: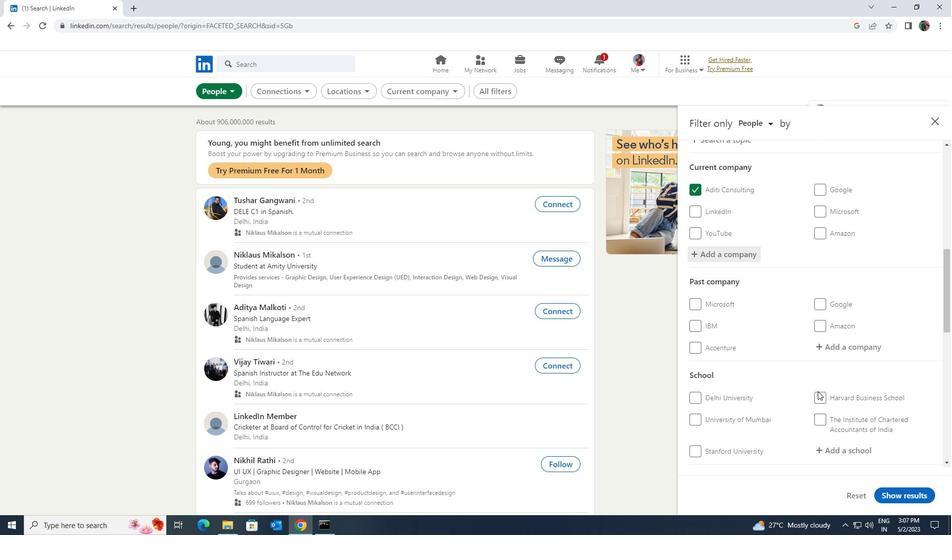 
Action: Mouse scrolled (818, 391) with delta (0, 0)
Screenshot: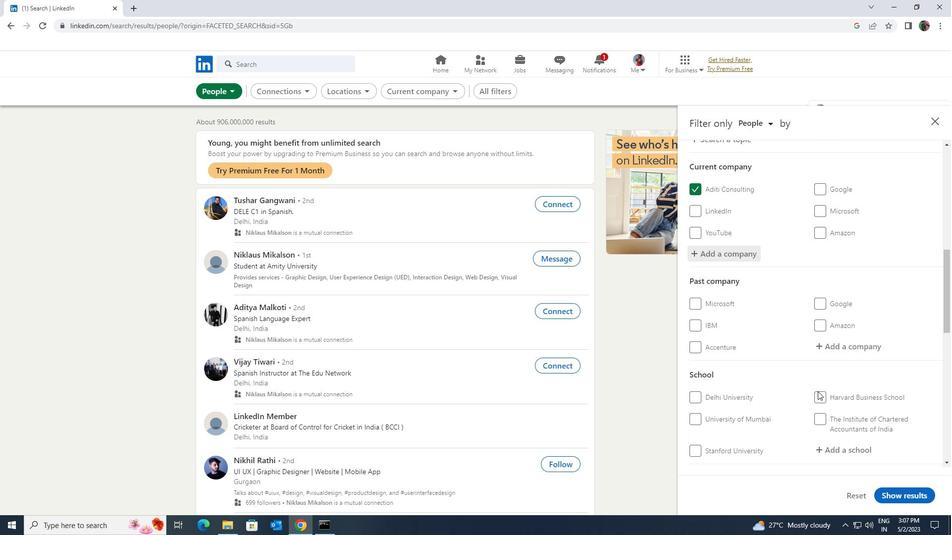 
Action: Mouse moved to (831, 353)
Screenshot: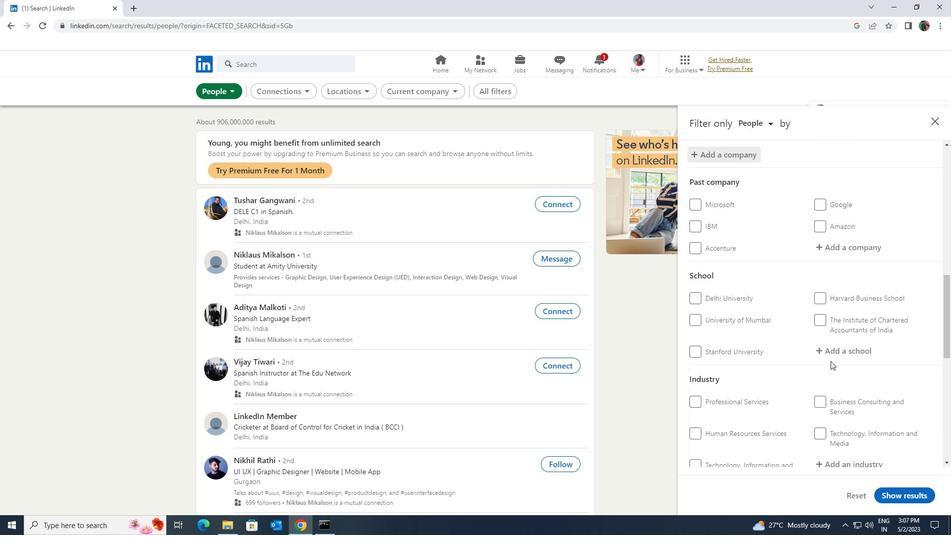 
Action: Mouse pressed left at (831, 353)
Screenshot: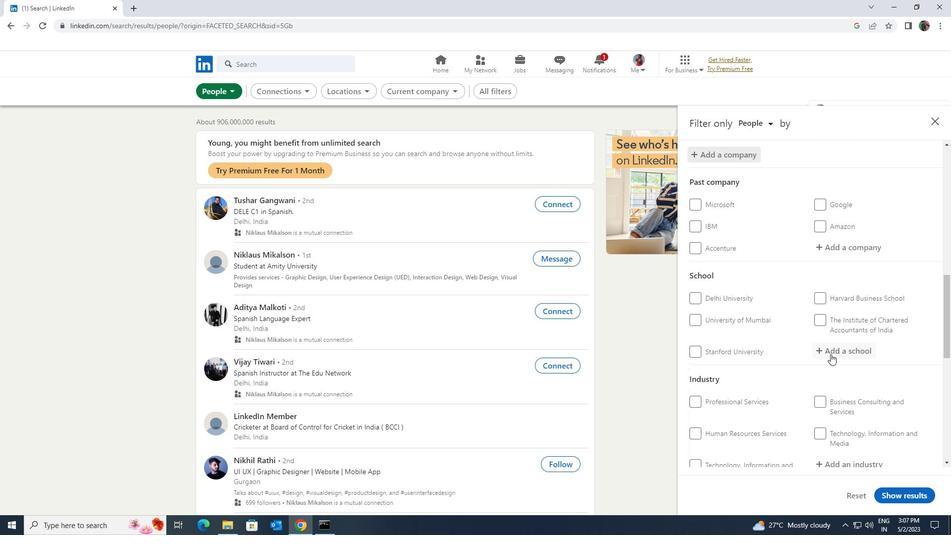 
Action: Key pressed <Key.shift>PUNE<Key.space><Key.shift>JOBS
Screenshot: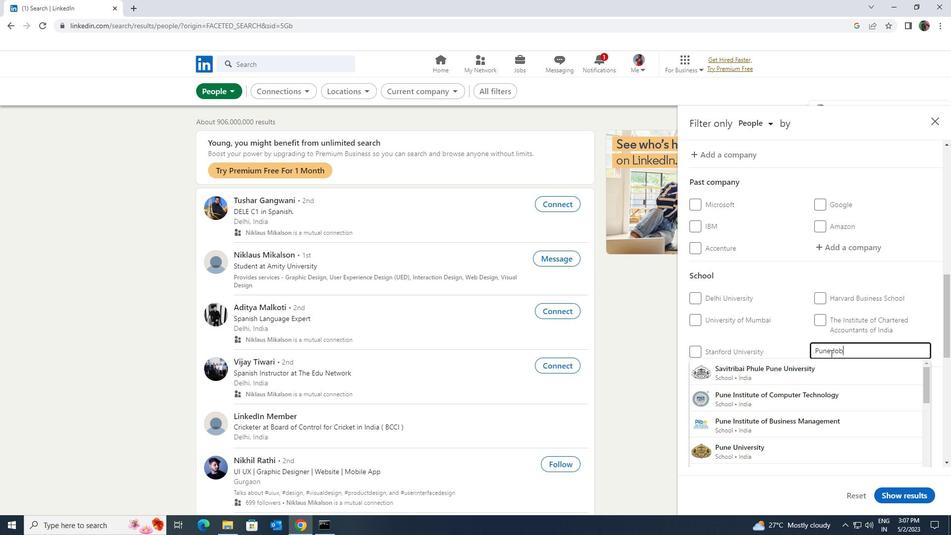 
Action: Mouse moved to (827, 366)
Screenshot: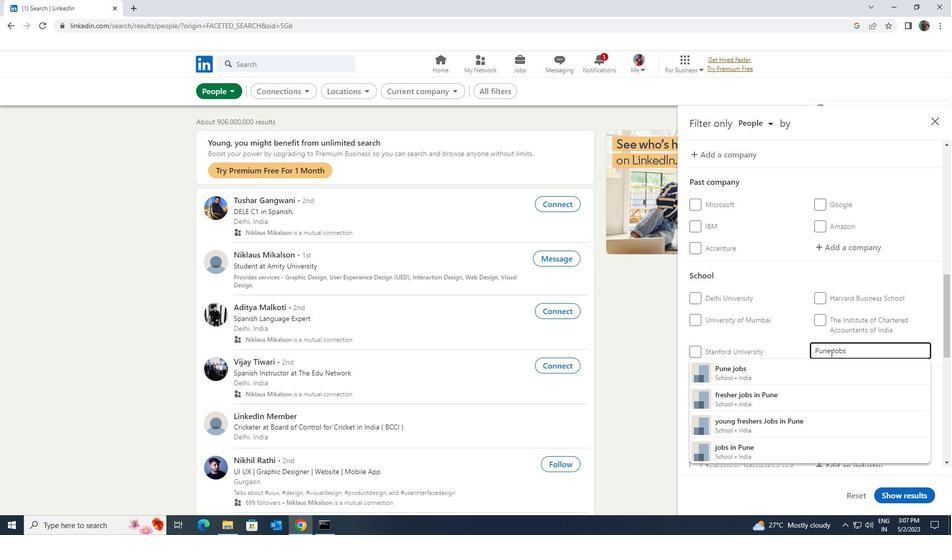 
Action: Mouse pressed left at (827, 366)
Screenshot: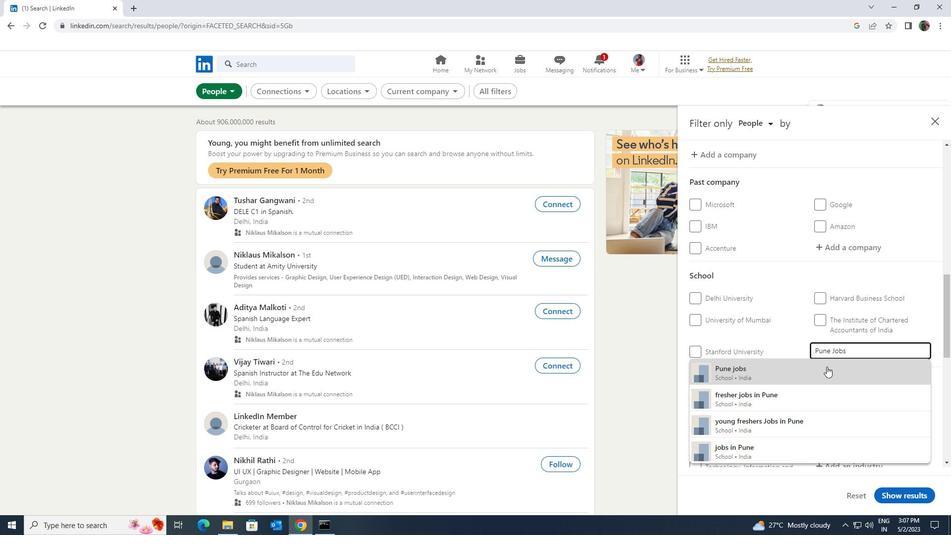
Action: Mouse scrolled (827, 366) with delta (0, 0)
Screenshot: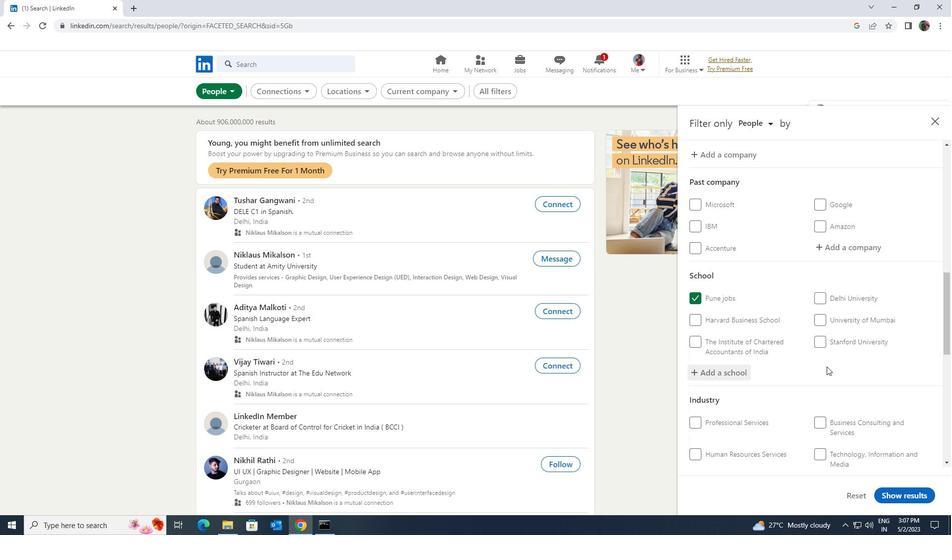 
Action: Mouse scrolled (827, 366) with delta (0, 0)
Screenshot: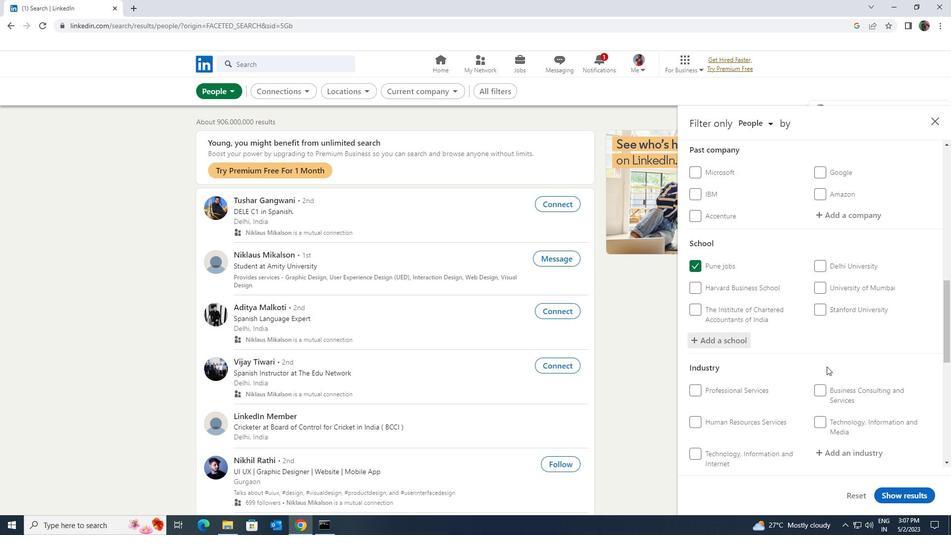 
Action: Mouse moved to (828, 381)
Screenshot: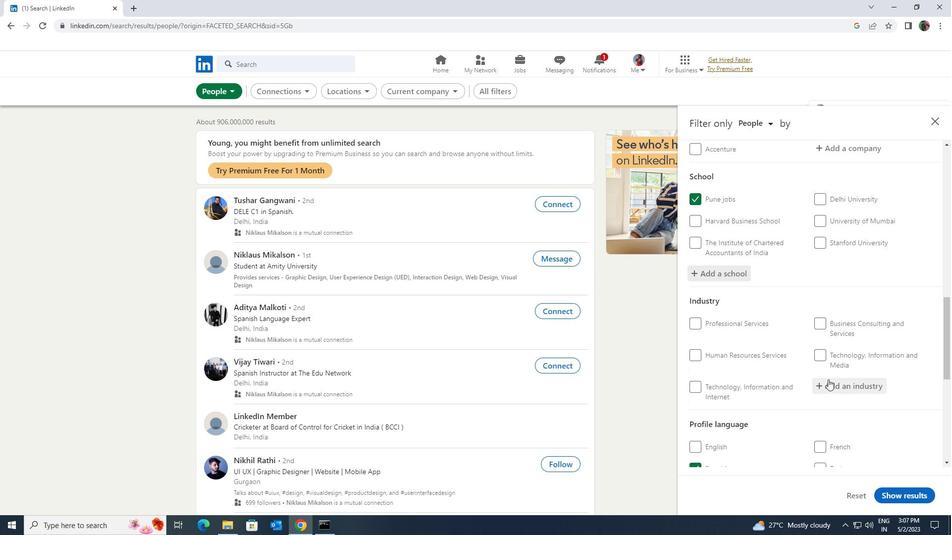
Action: Mouse pressed left at (828, 381)
Screenshot: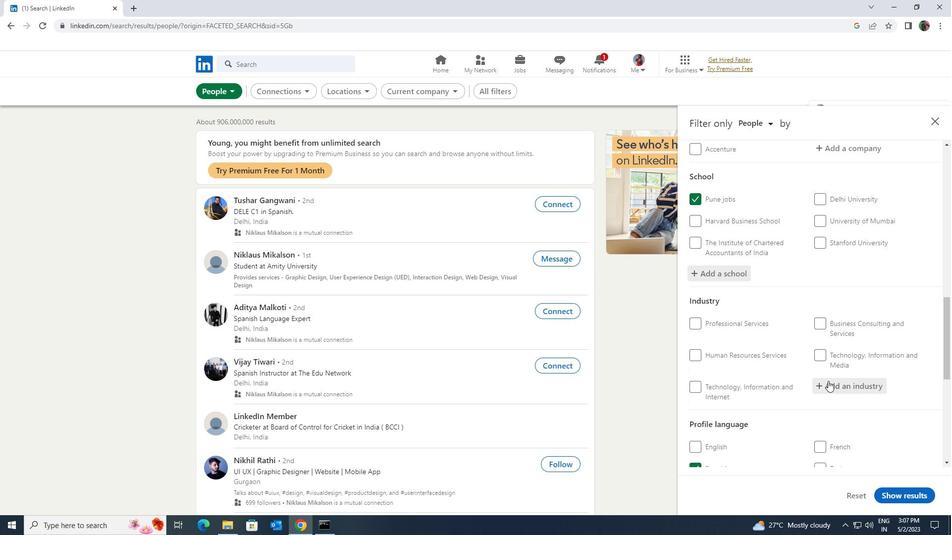 
Action: Key pressed <Key.shift><Key.shift><Key.shift><Key.shift>INFORMATION
Screenshot: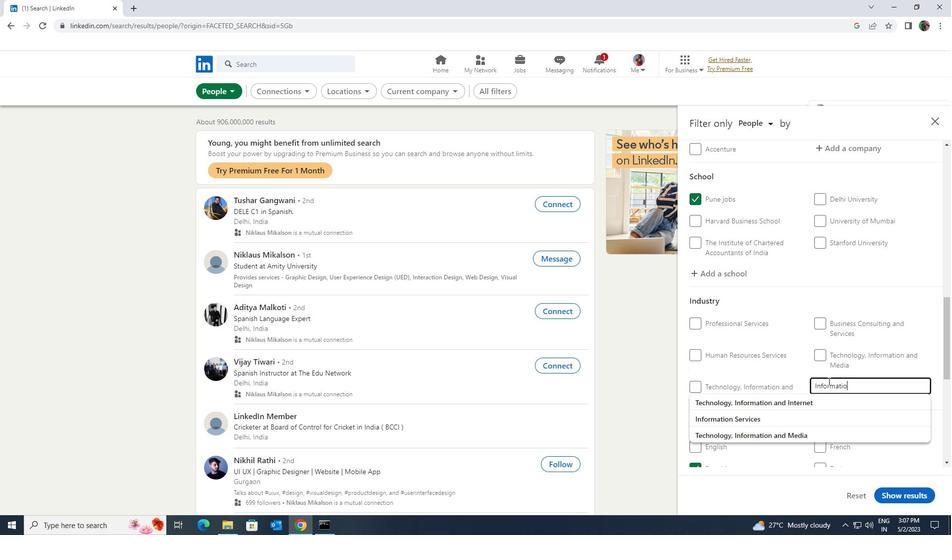 
Action: Mouse moved to (814, 416)
Screenshot: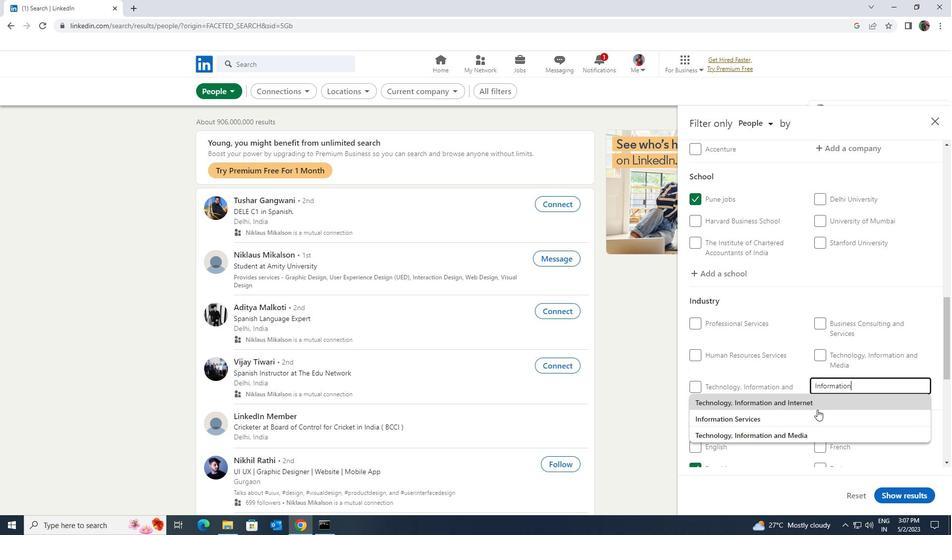 
Action: Mouse pressed left at (814, 416)
Screenshot: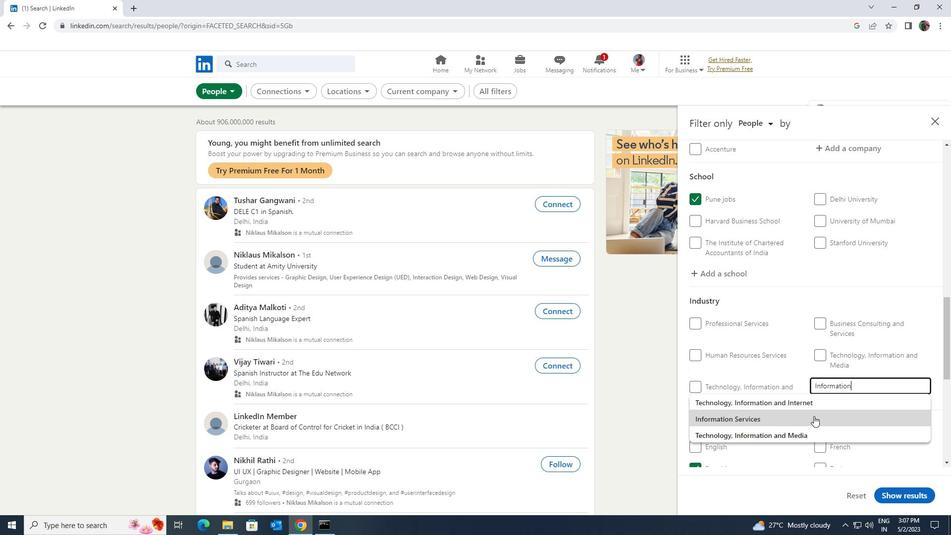
Action: Mouse scrolled (814, 415) with delta (0, 0)
Screenshot: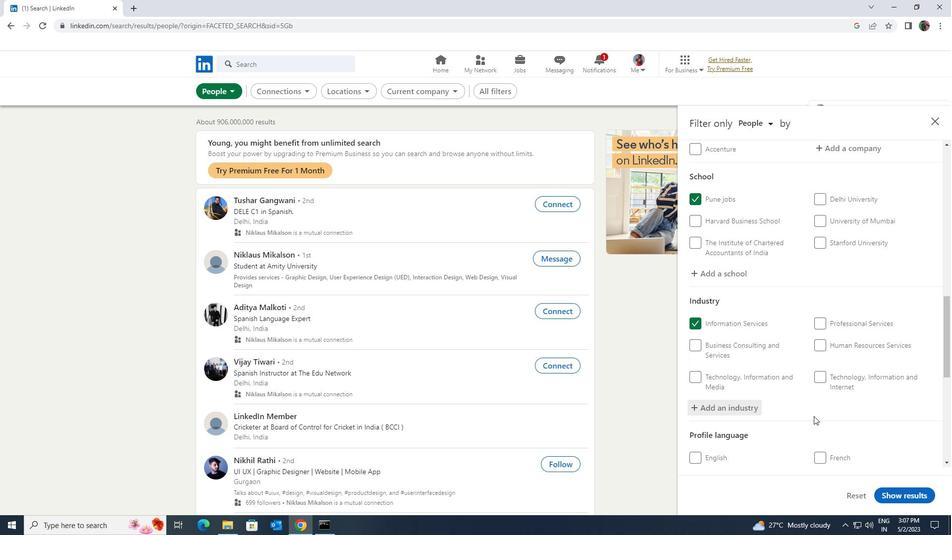 
Action: Mouse scrolled (814, 415) with delta (0, 0)
Screenshot: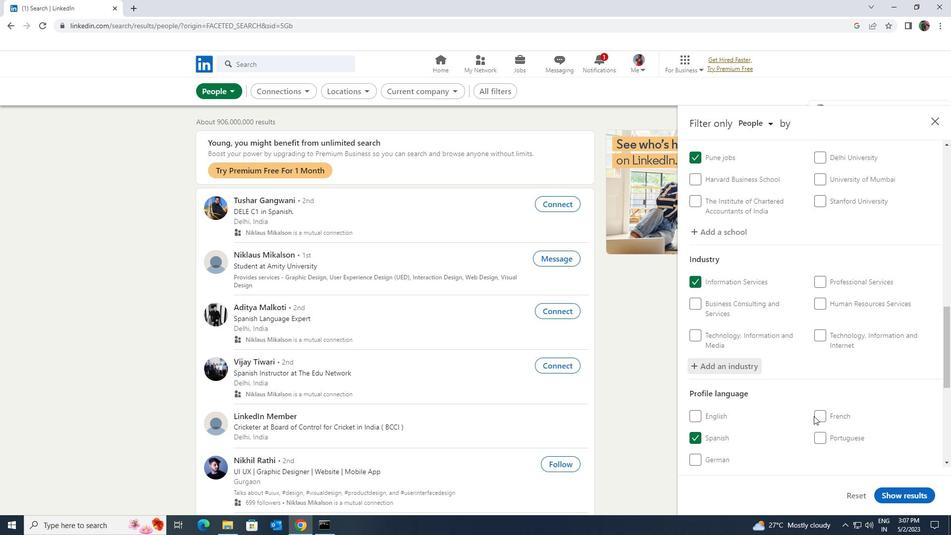 
Action: Mouse scrolled (814, 415) with delta (0, 0)
Screenshot: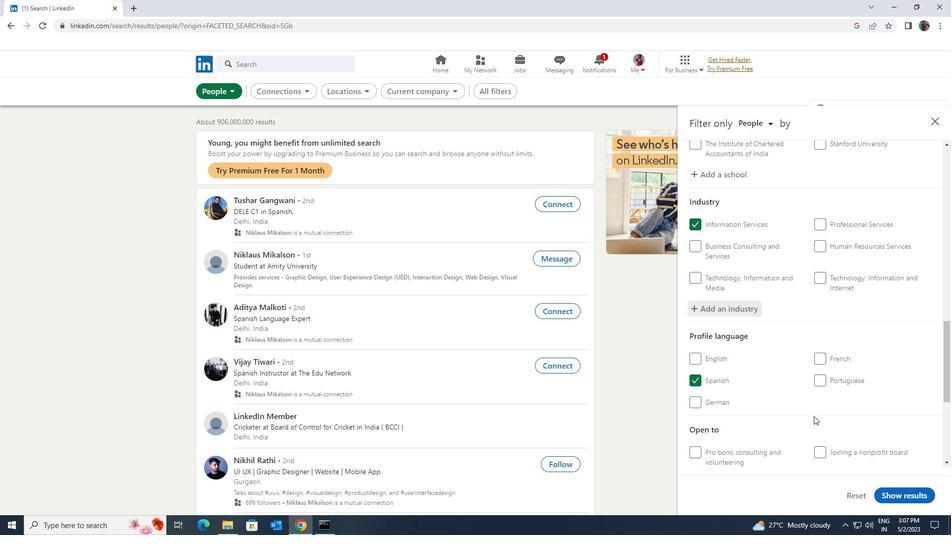
Action: Mouse scrolled (814, 415) with delta (0, 0)
Screenshot: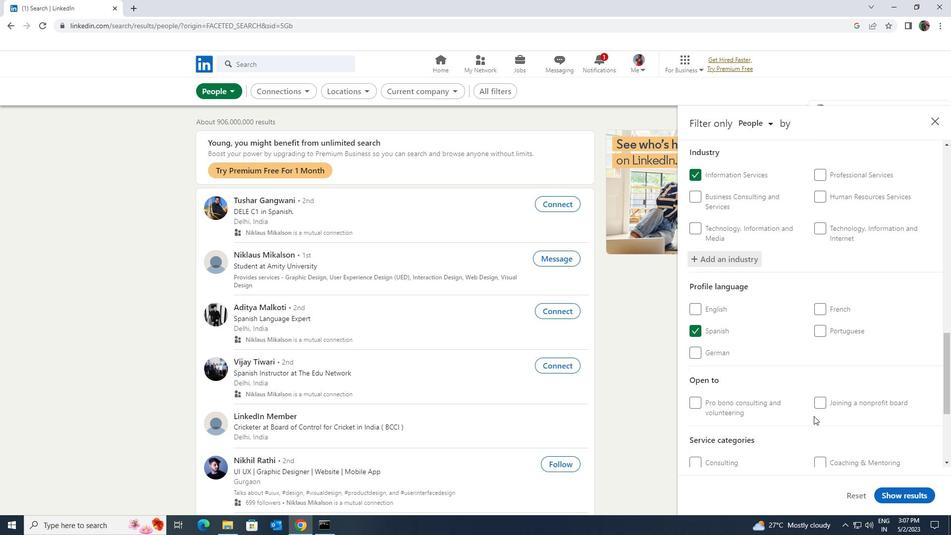 
Action: Mouse scrolled (814, 415) with delta (0, 0)
Screenshot: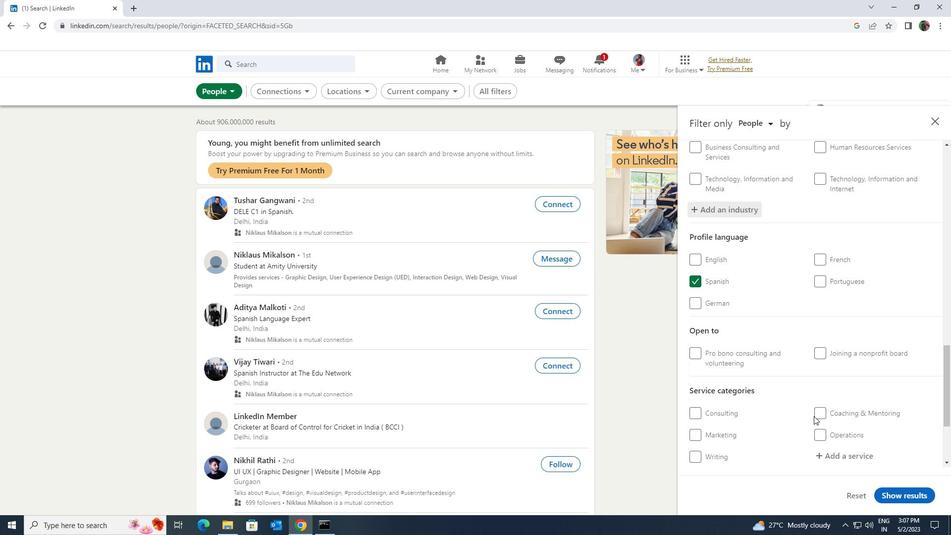
Action: Mouse moved to (818, 410)
Screenshot: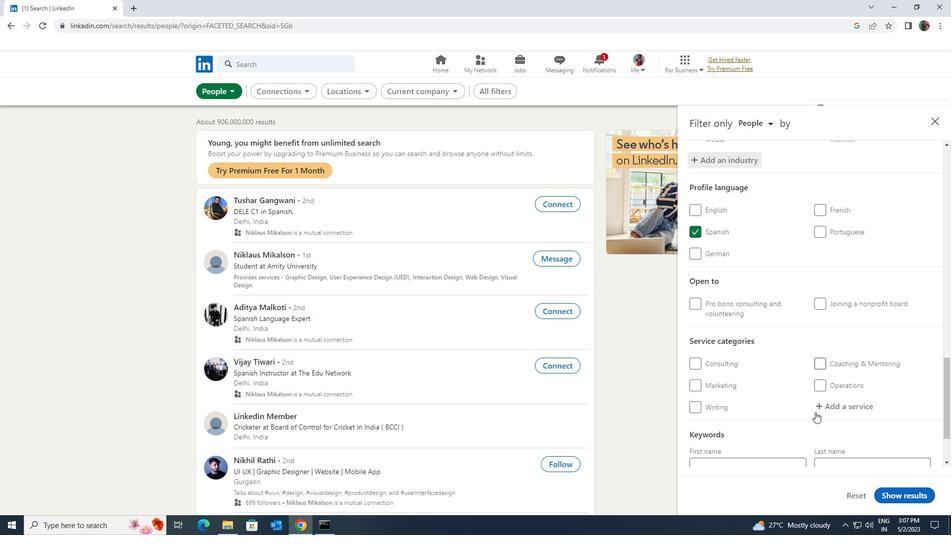 
Action: Mouse pressed left at (818, 410)
Screenshot: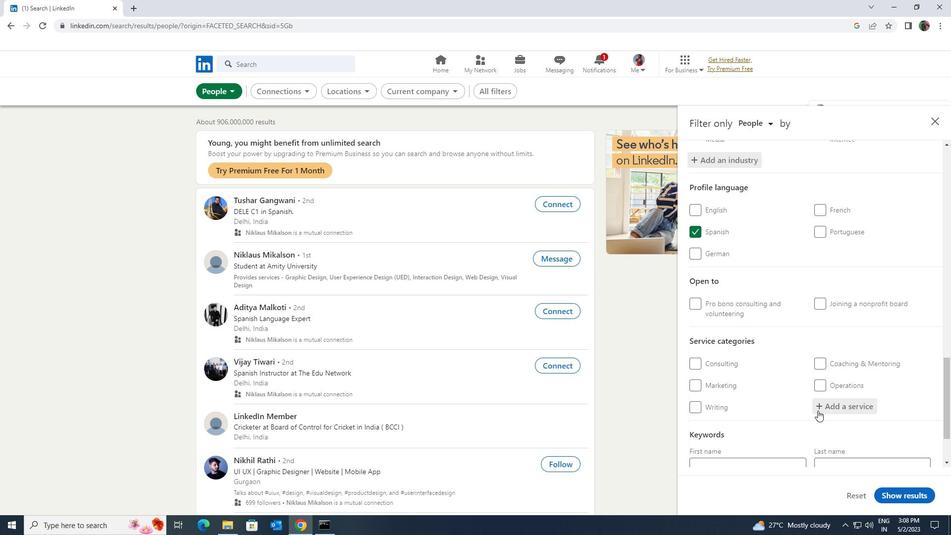 
Action: Key pressed <Key.shift><Key.shift><Key.shift><Key.shift><Key.shift><Key.shift><Key.shift>INFORMATION<Key.space>
Screenshot: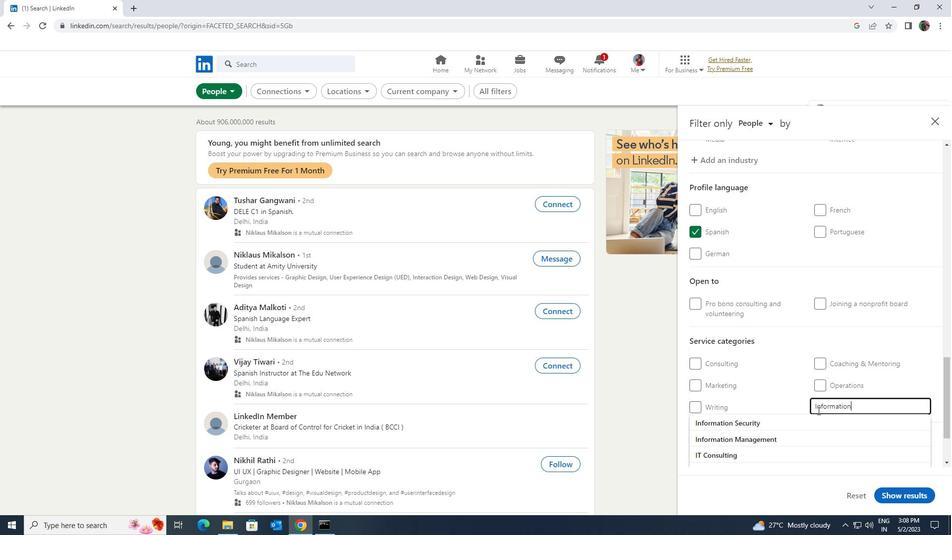 
Action: Mouse moved to (811, 438)
Screenshot: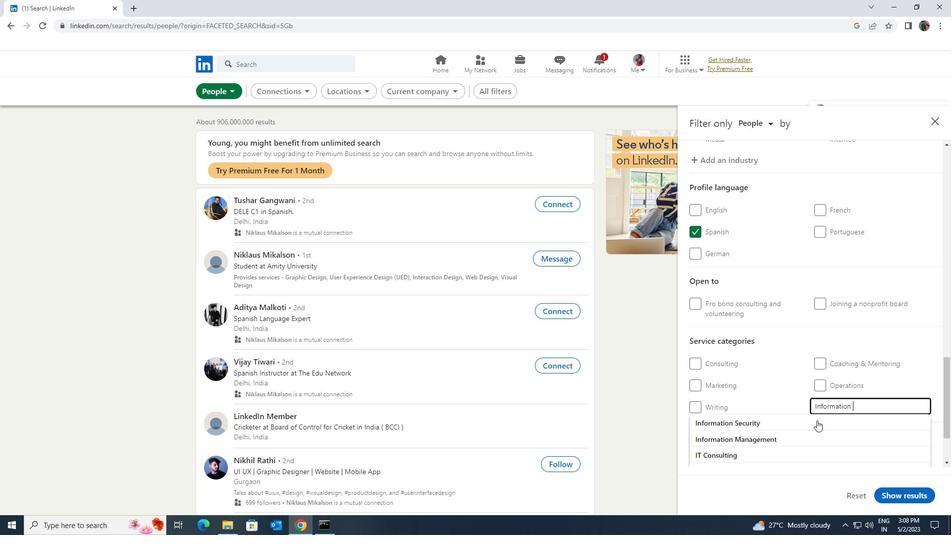 
Action: Mouse pressed left at (811, 438)
Screenshot: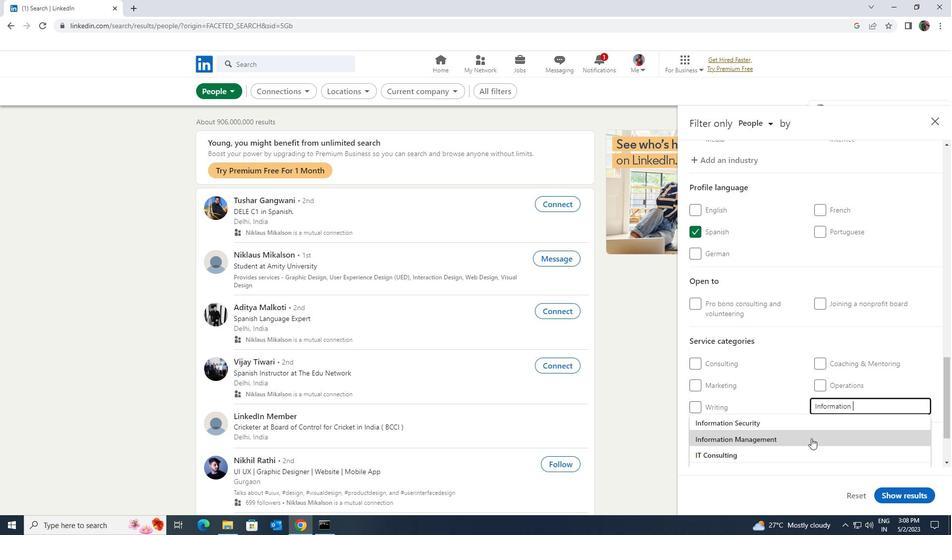 
Action: Mouse moved to (811, 439)
Screenshot: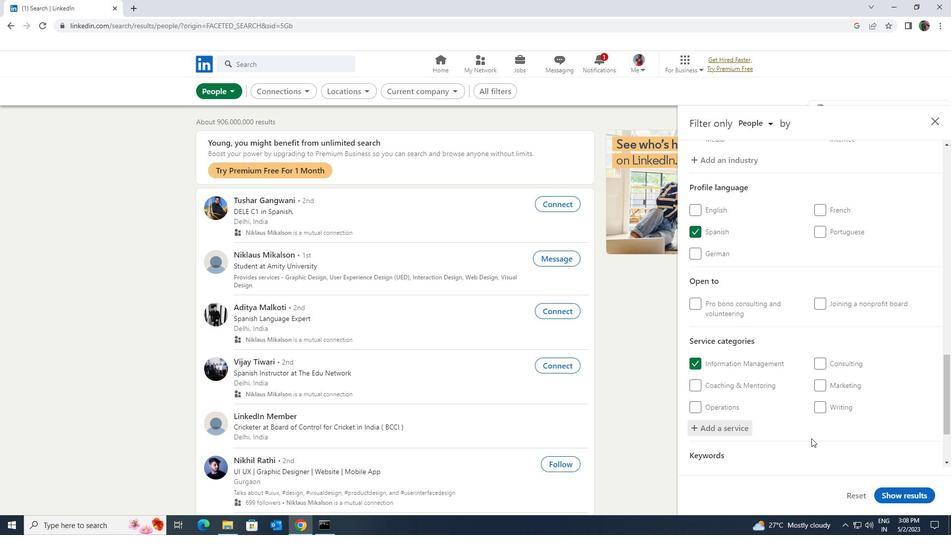 
Action: Mouse scrolled (811, 438) with delta (0, 0)
Screenshot: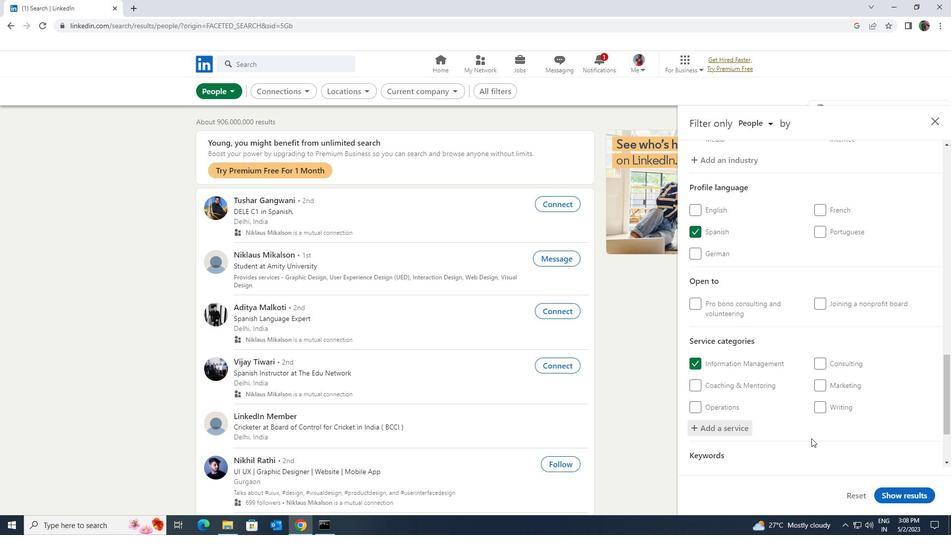 
Action: Mouse scrolled (811, 438) with delta (0, 0)
Screenshot: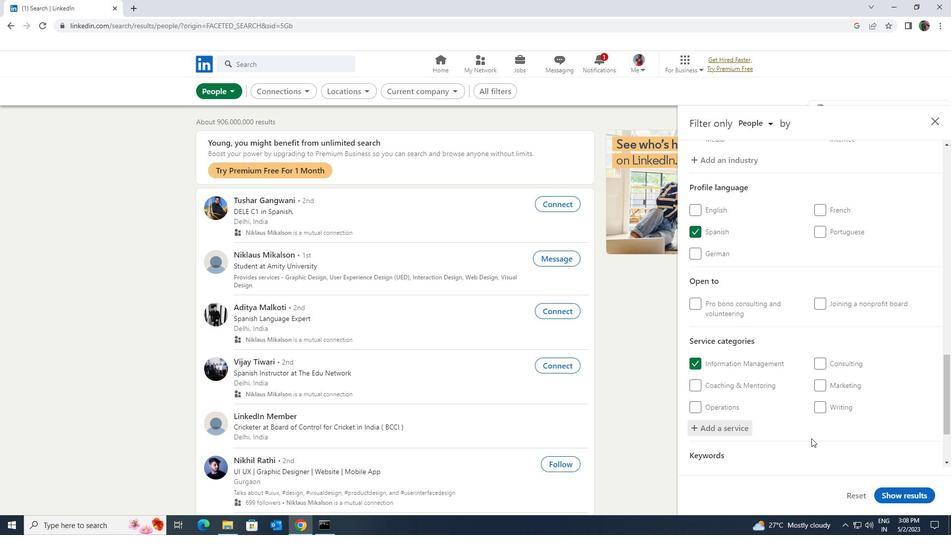 
Action: Mouse scrolled (811, 438) with delta (0, 0)
Screenshot: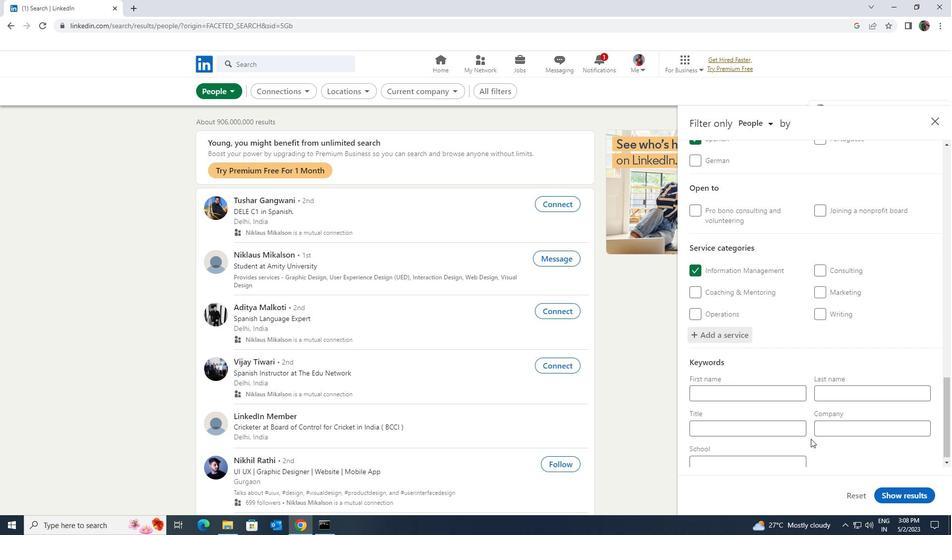 
Action: Mouse moved to (797, 427)
Screenshot: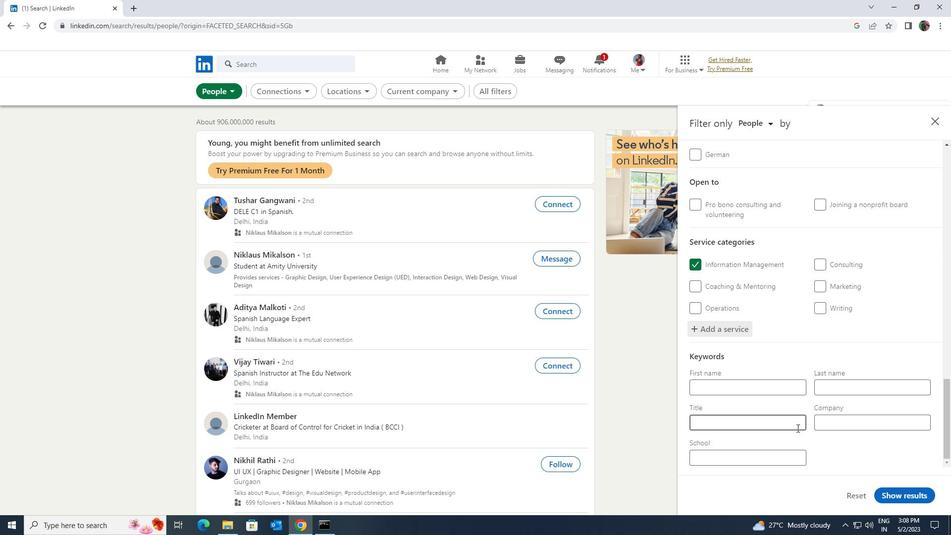 
Action: Mouse pressed left at (797, 427)
Screenshot: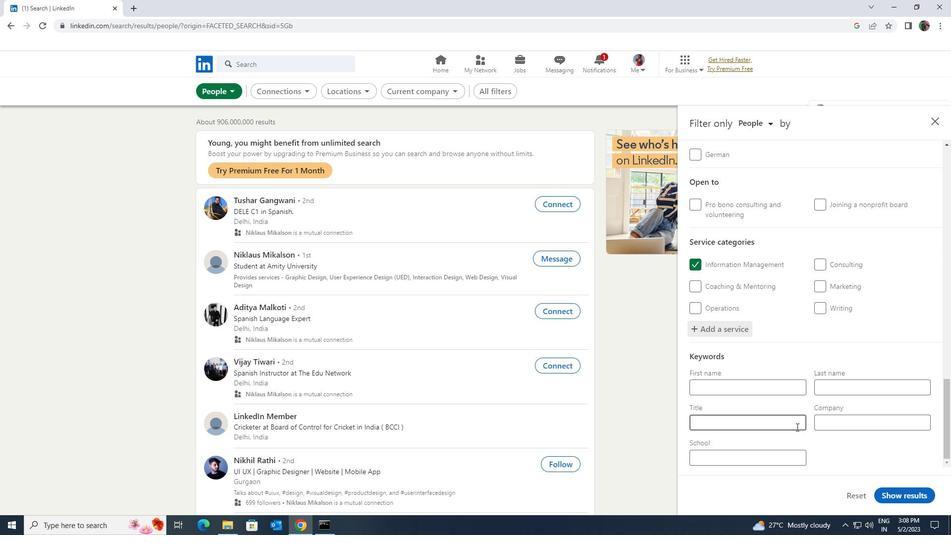 
Action: Key pressed <Key.shift><Key.shift><Key.shift><Key.shift><Key.shift>SOFTWARE<Key.space><Key.shift>ENGINEER
Screenshot: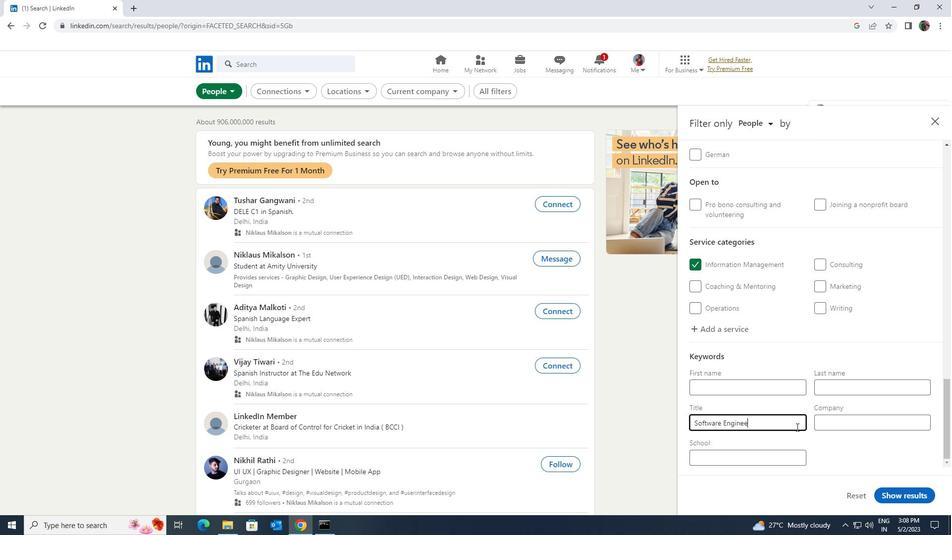 
Action: Mouse moved to (887, 494)
Screenshot: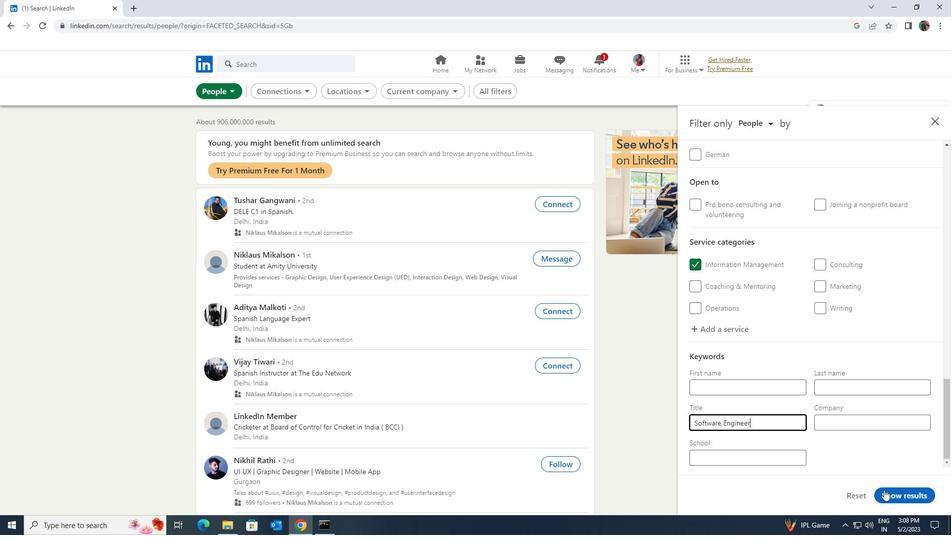 
Action: Mouse pressed left at (887, 494)
Screenshot: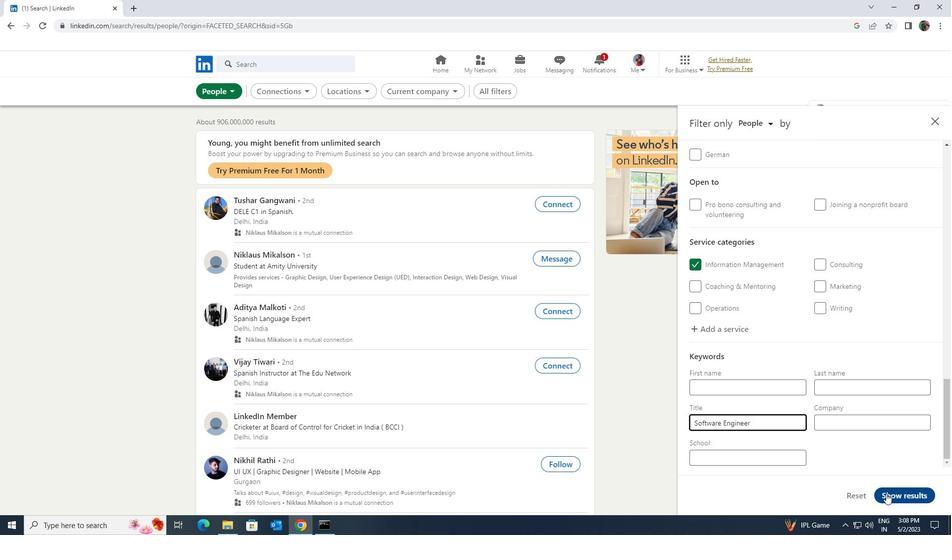 
